 Task: Create a due date automation trigger when advanced on, on the tuesday of the week before a card is due add dates due in in more than 1 days at 11:00 AM.
Action: Mouse moved to (909, 318)
Screenshot: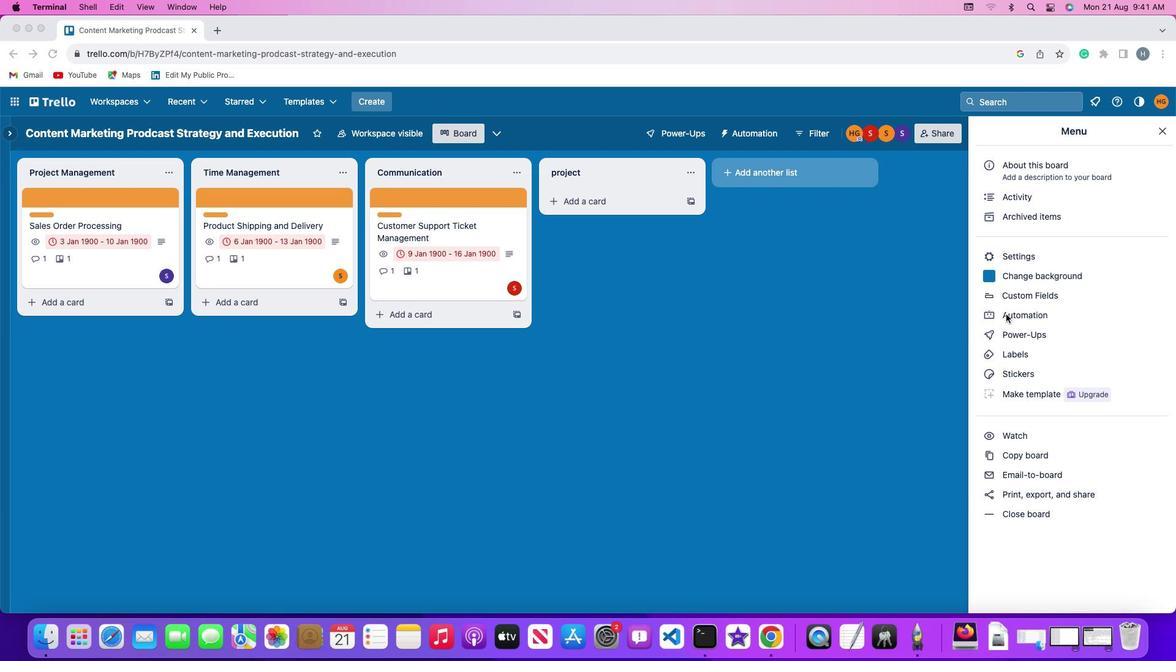 
Action: Mouse pressed left at (909, 318)
Screenshot: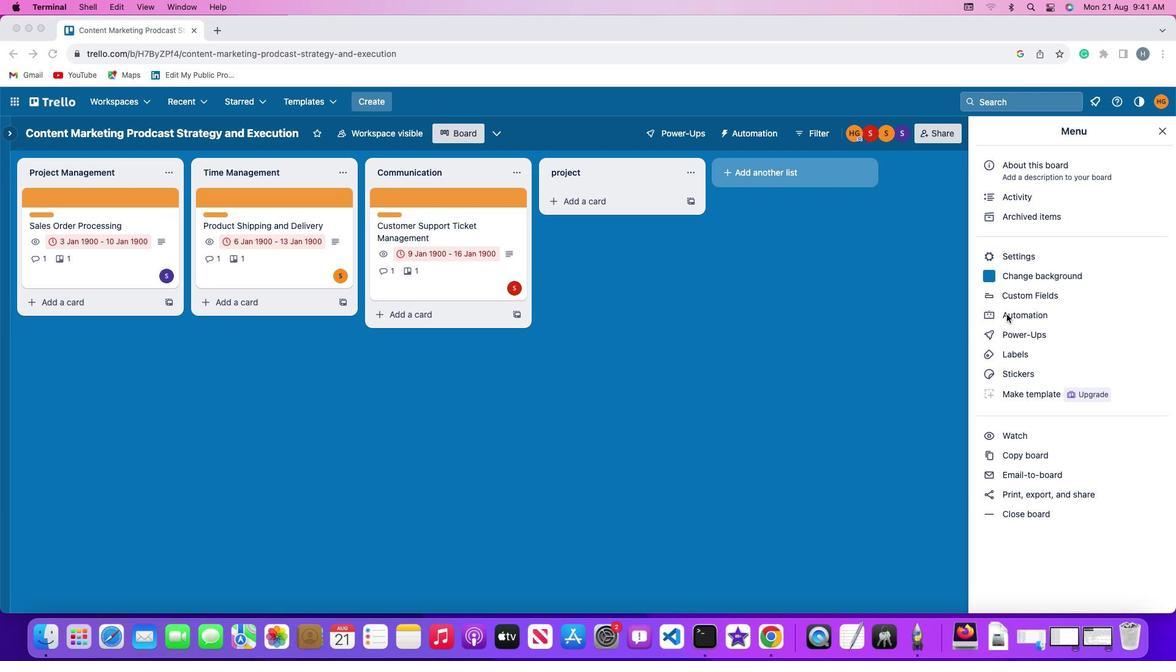 
Action: Mouse pressed left at (909, 318)
Screenshot: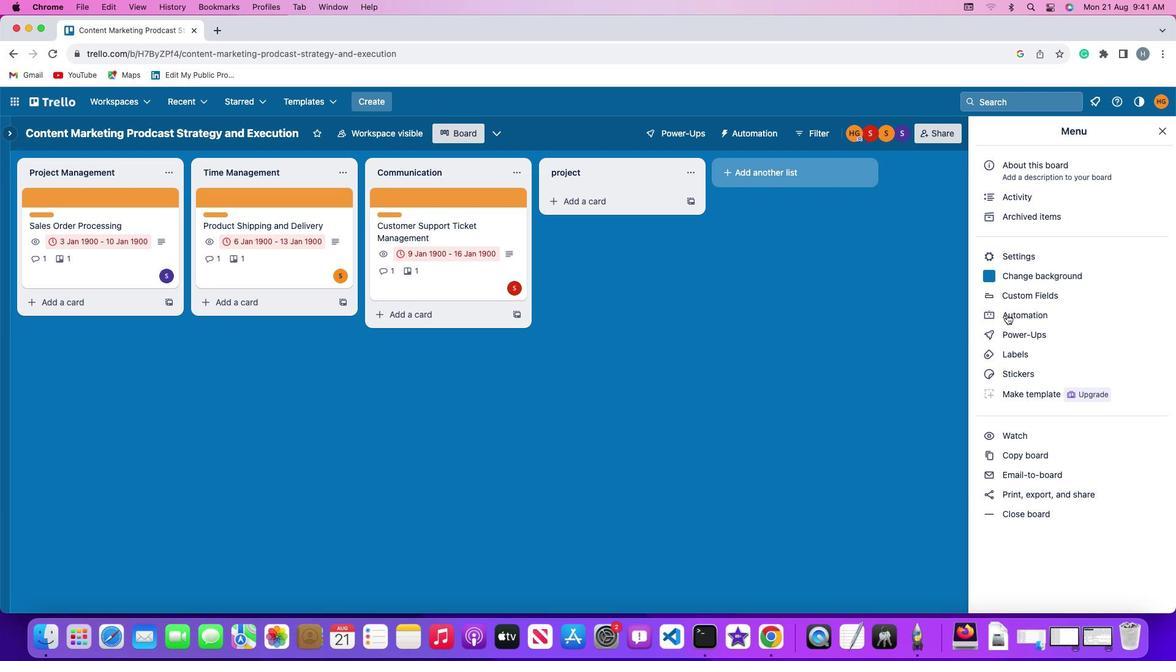 
Action: Mouse moved to (174, 294)
Screenshot: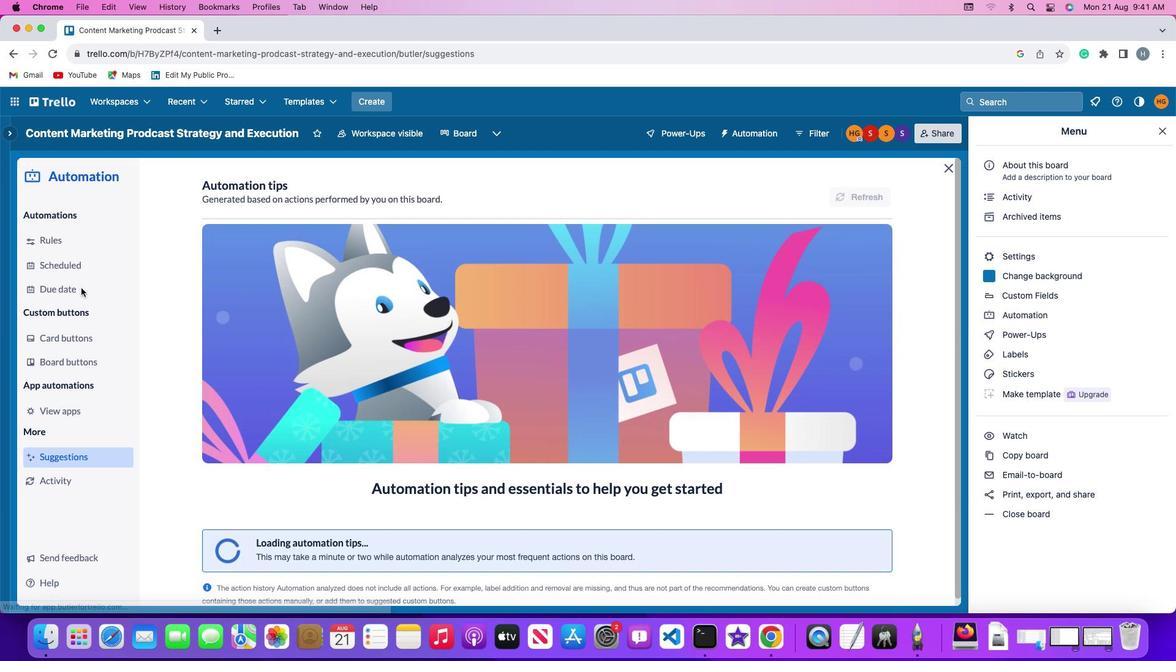 
Action: Mouse pressed left at (174, 294)
Screenshot: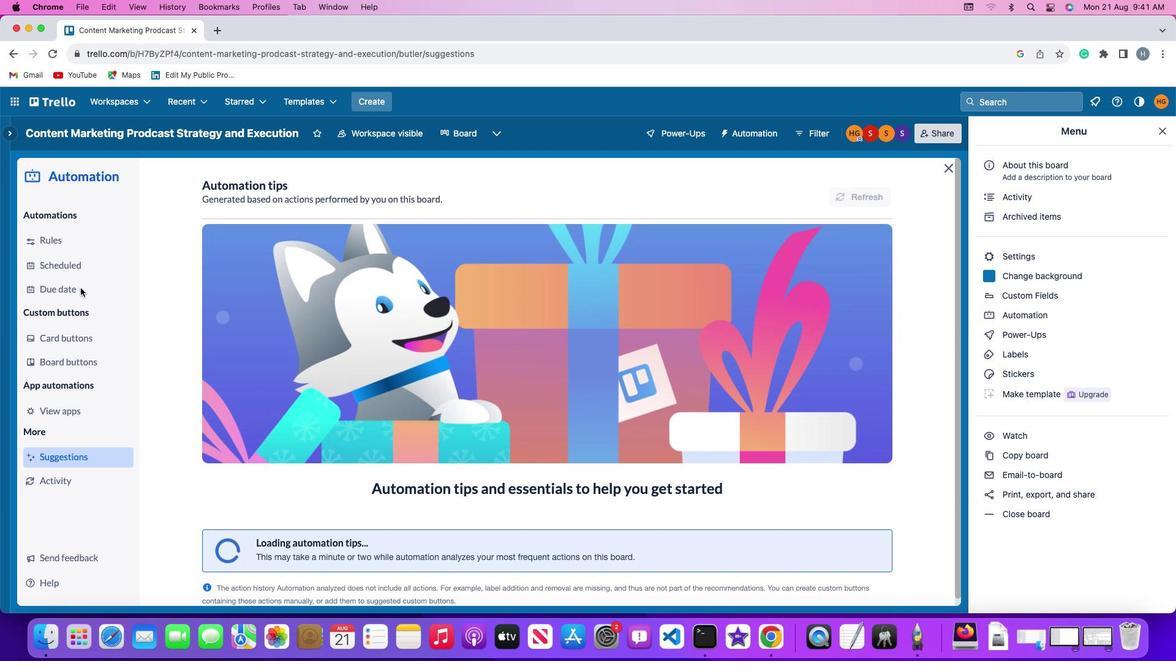 
Action: Mouse moved to (764, 204)
Screenshot: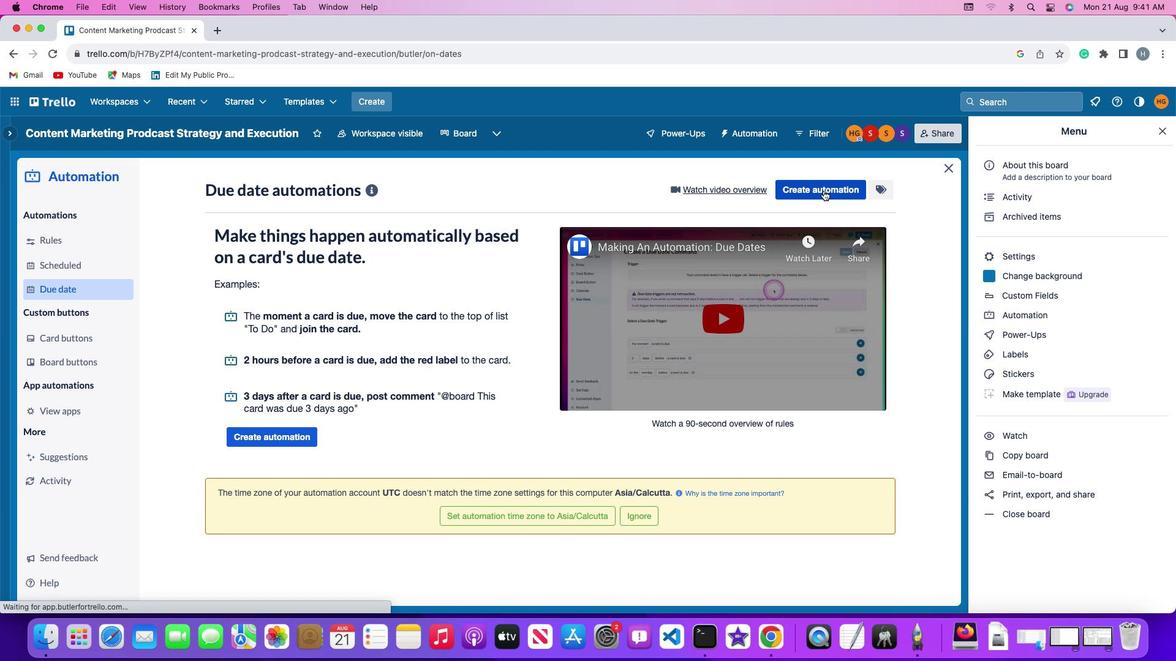 
Action: Mouse pressed left at (764, 204)
Screenshot: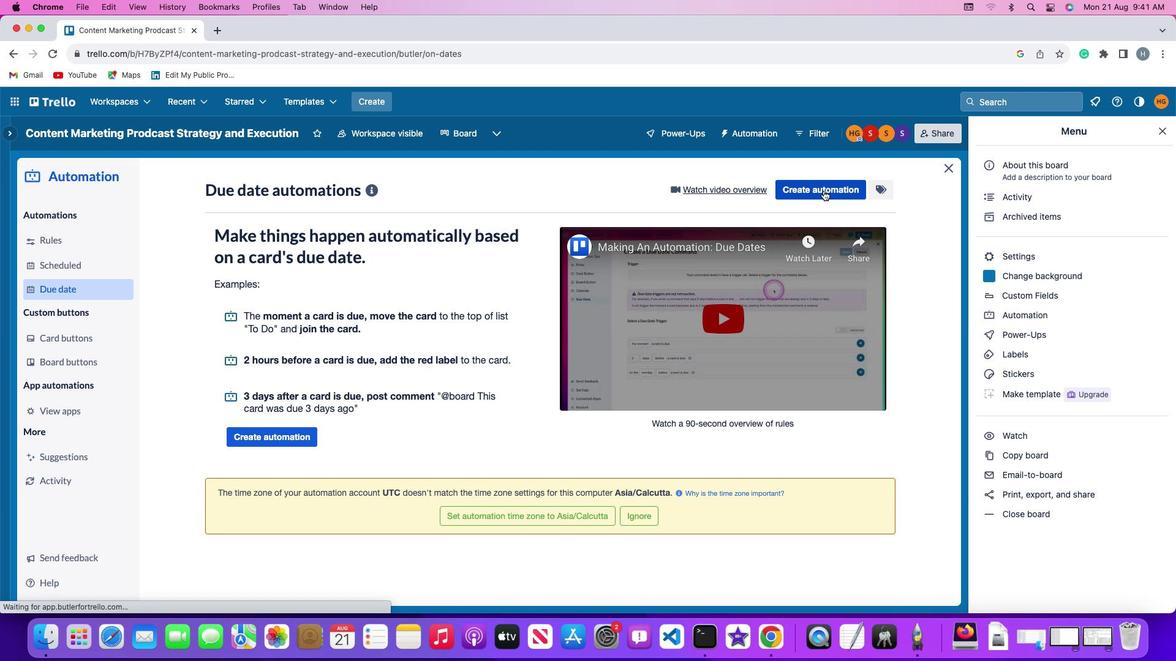
Action: Mouse moved to (279, 316)
Screenshot: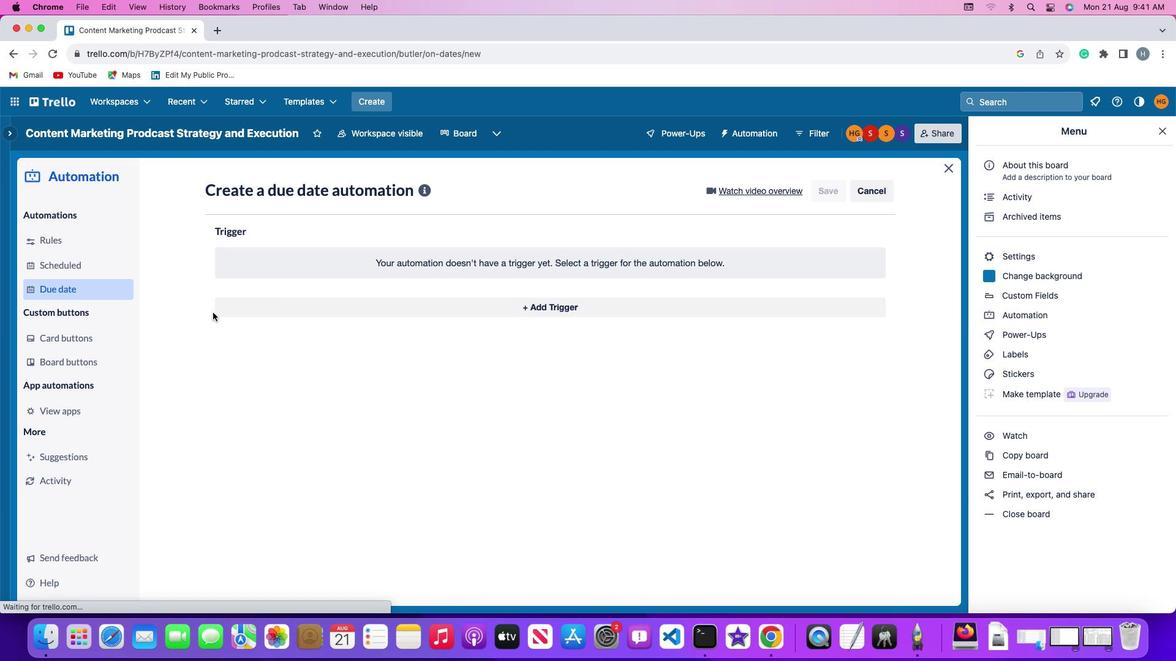 
Action: Mouse pressed left at (279, 316)
Screenshot: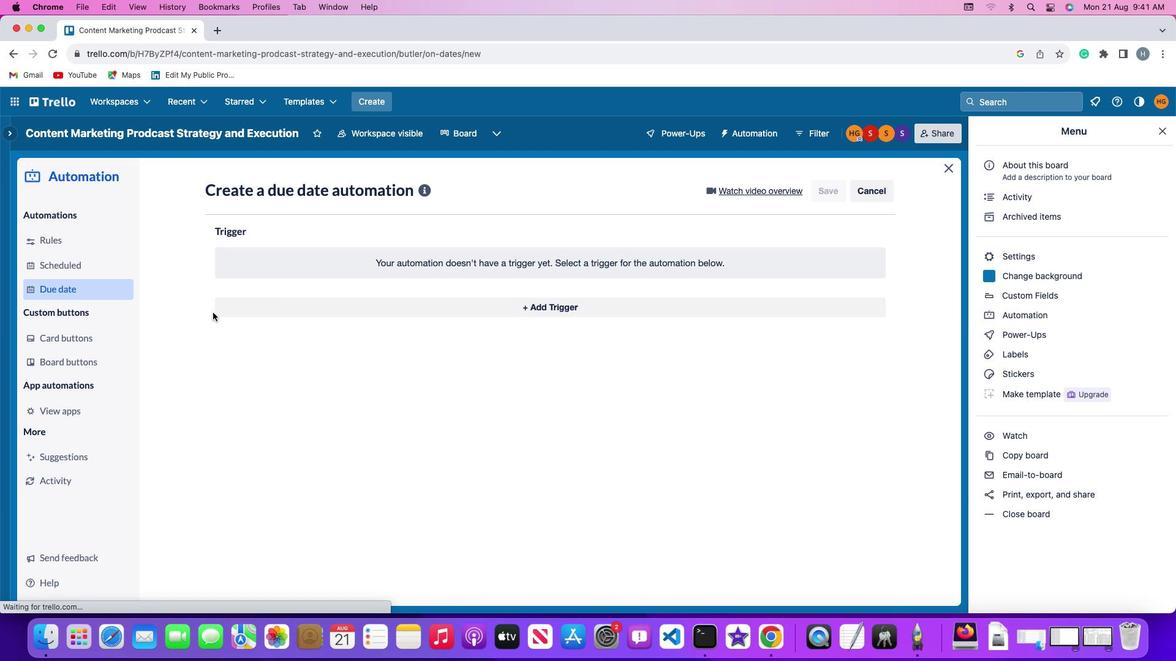 
Action: Mouse moved to (332, 308)
Screenshot: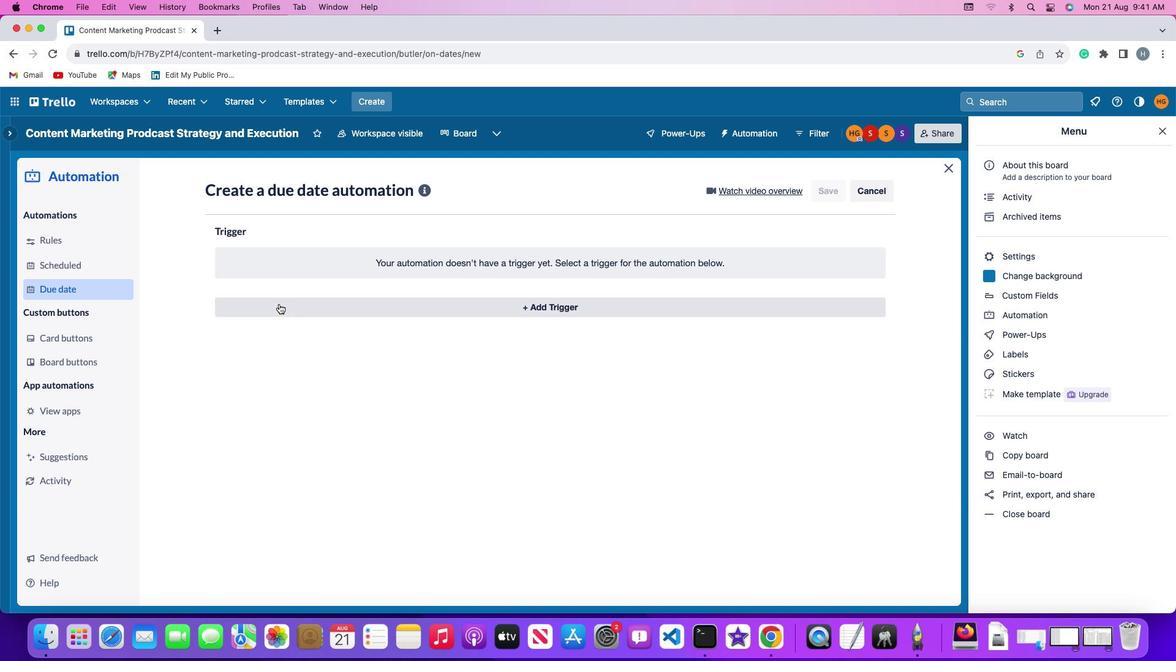 
Action: Mouse pressed left at (332, 308)
Screenshot: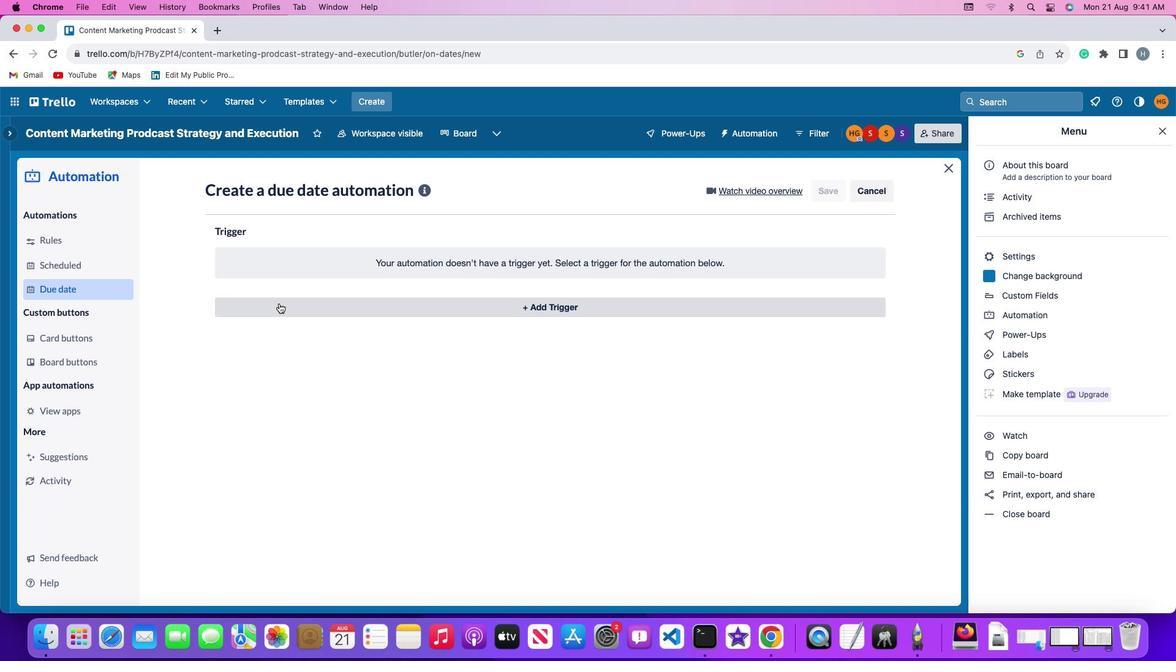 
Action: Mouse moved to (320, 516)
Screenshot: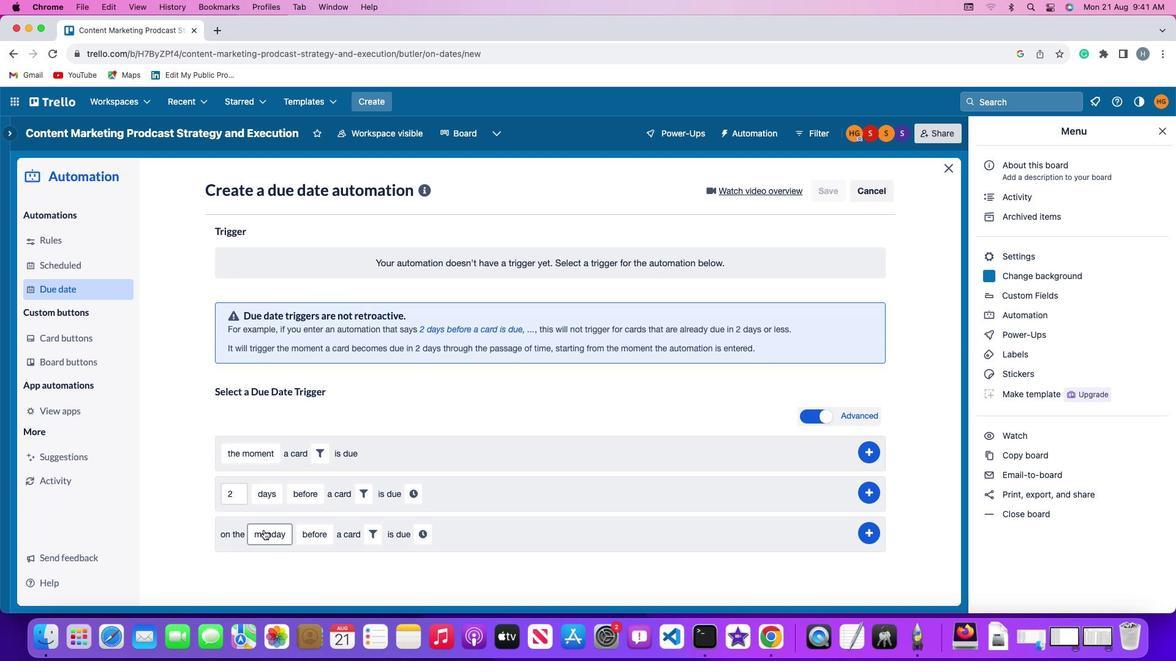 
Action: Mouse pressed left at (320, 516)
Screenshot: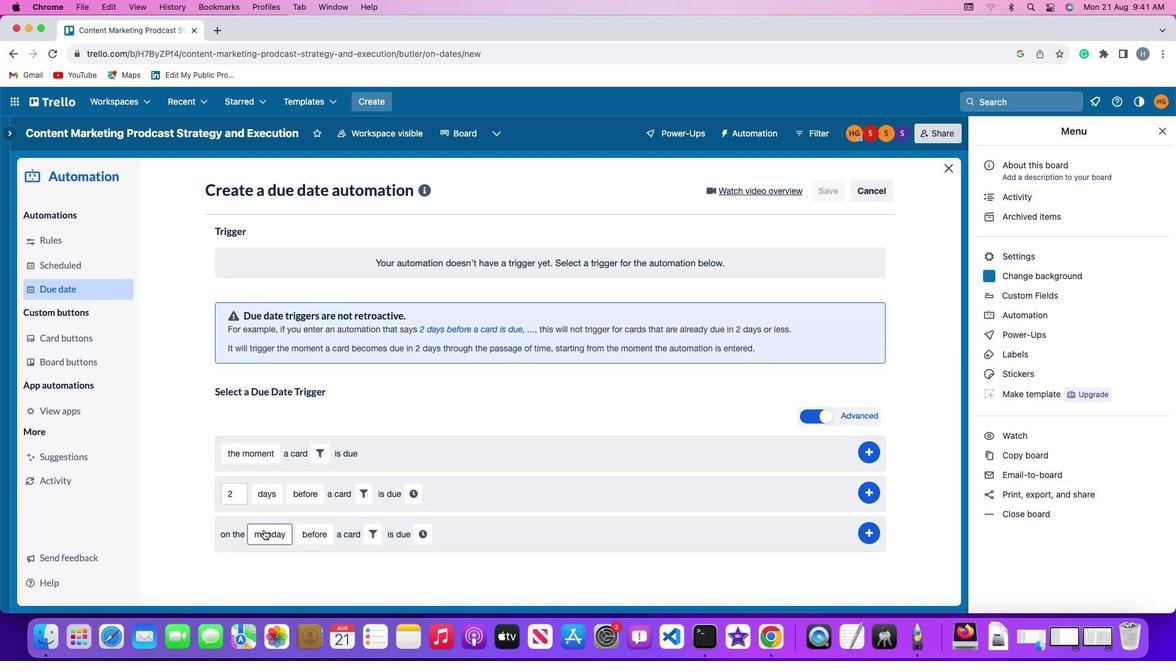 
Action: Mouse moved to (345, 381)
Screenshot: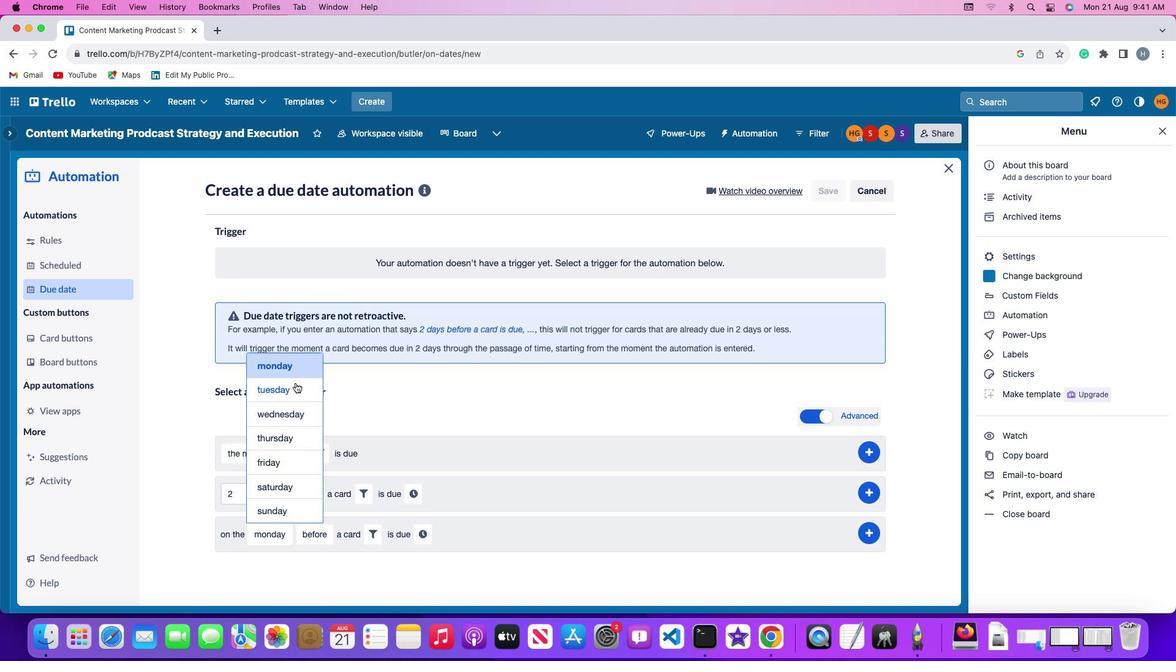 
Action: Mouse pressed left at (345, 381)
Screenshot: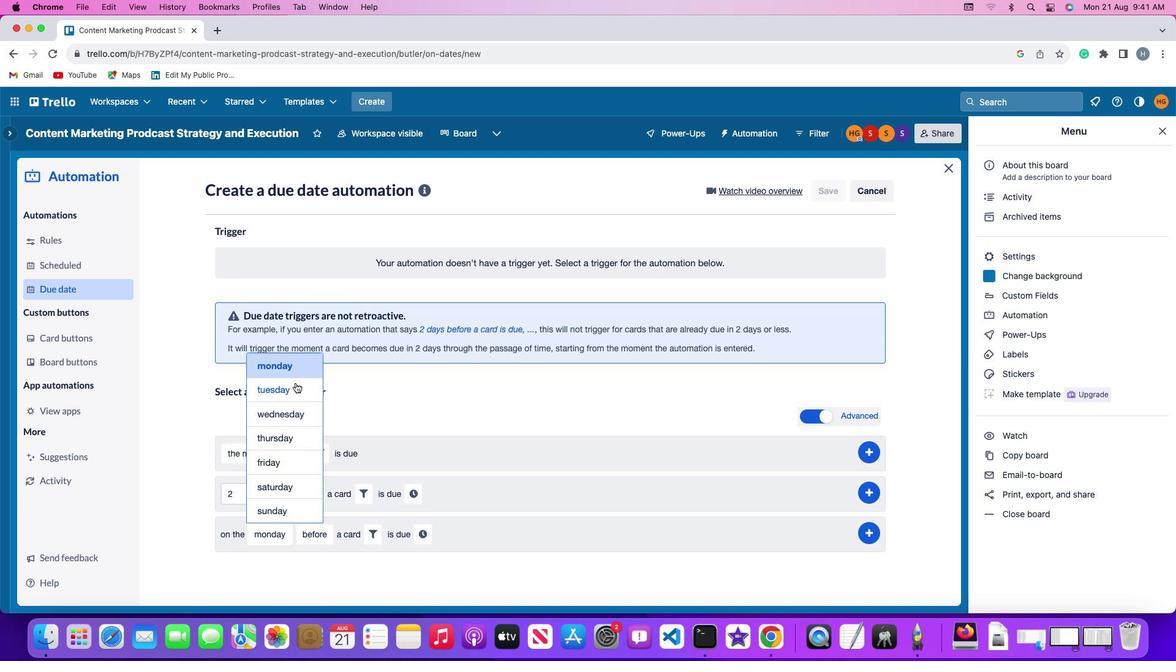 
Action: Mouse moved to (365, 521)
Screenshot: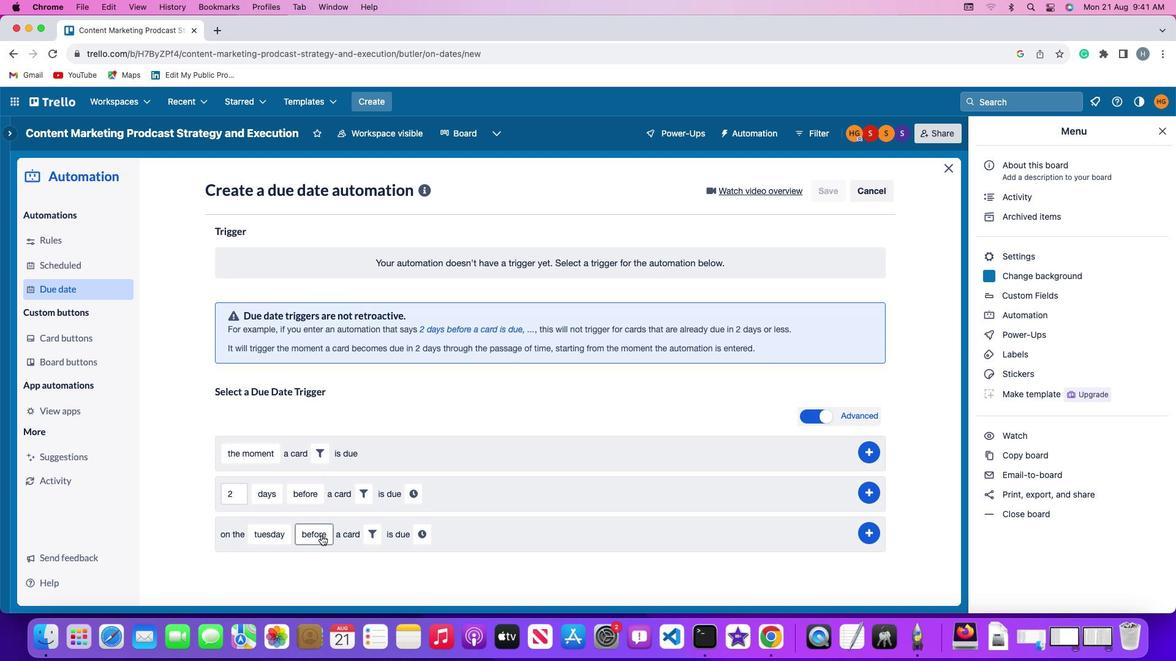
Action: Mouse pressed left at (365, 521)
Screenshot: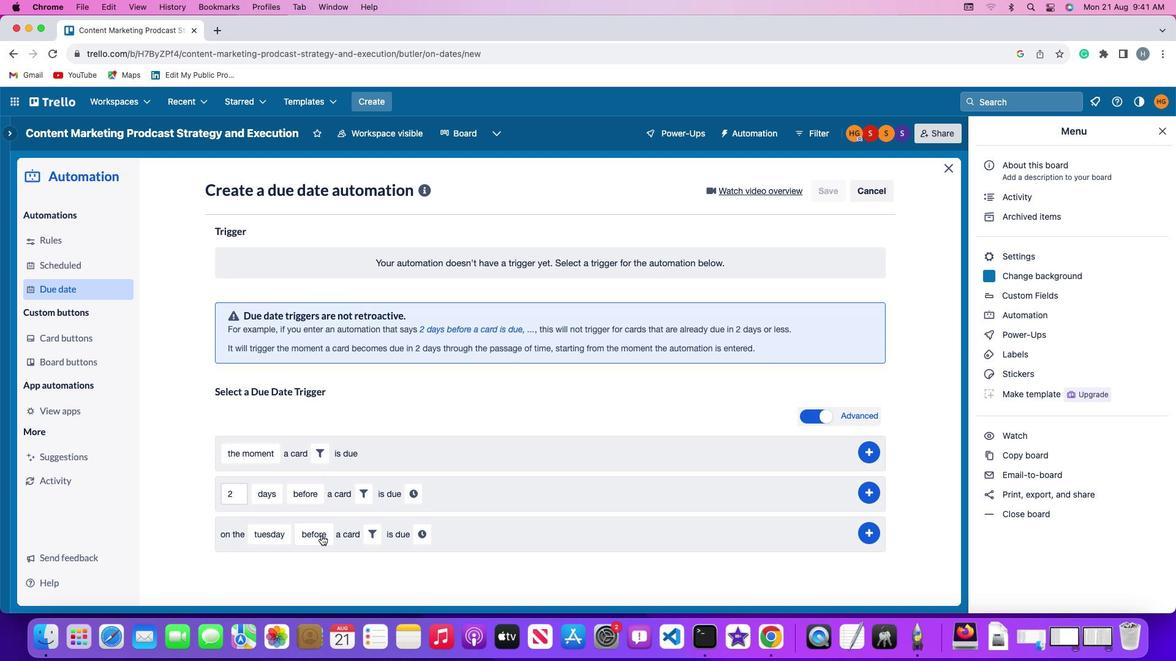 
Action: Mouse moved to (369, 498)
Screenshot: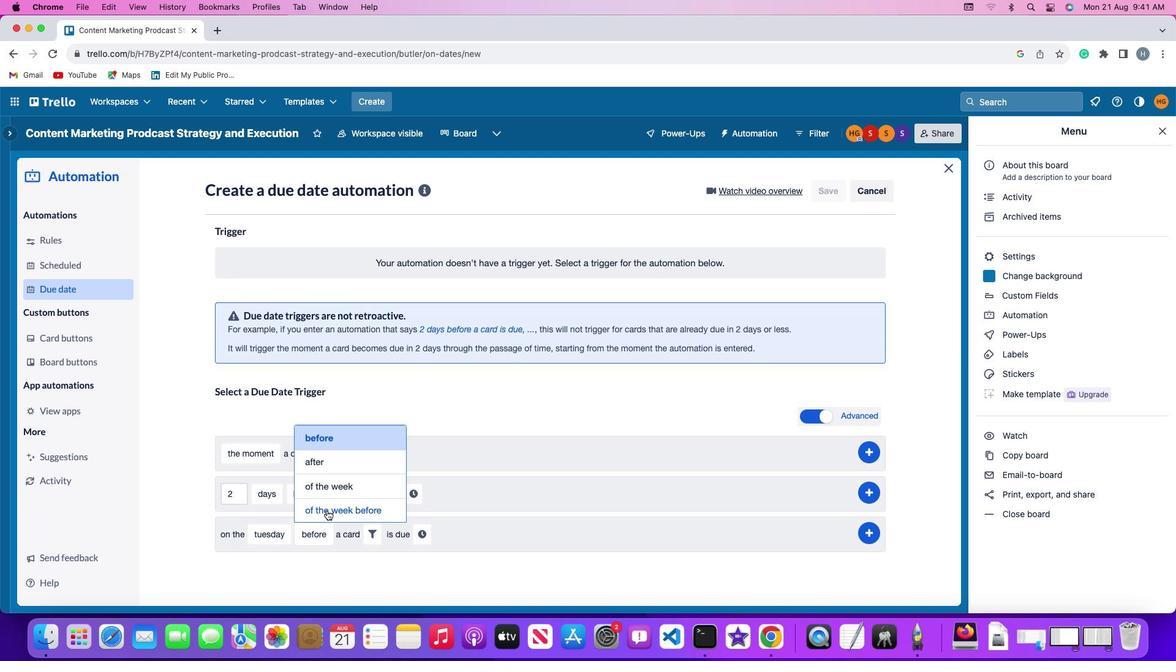 
Action: Mouse pressed left at (369, 498)
Screenshot: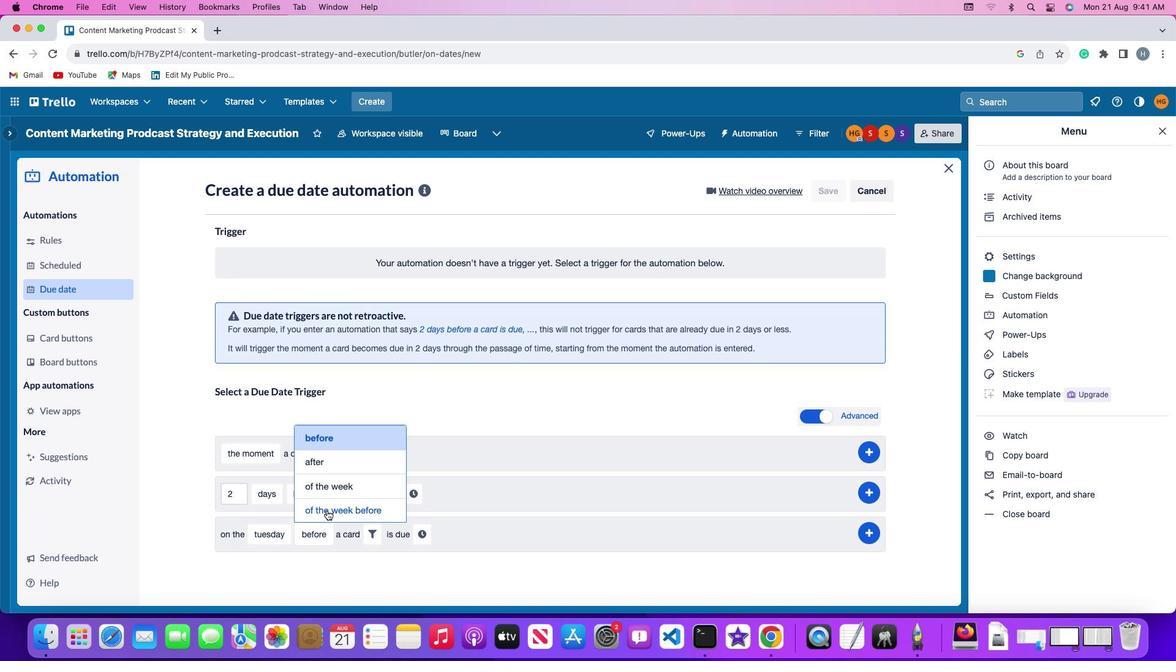 
Action: Mouse moved to (445, 524)
Screenshot: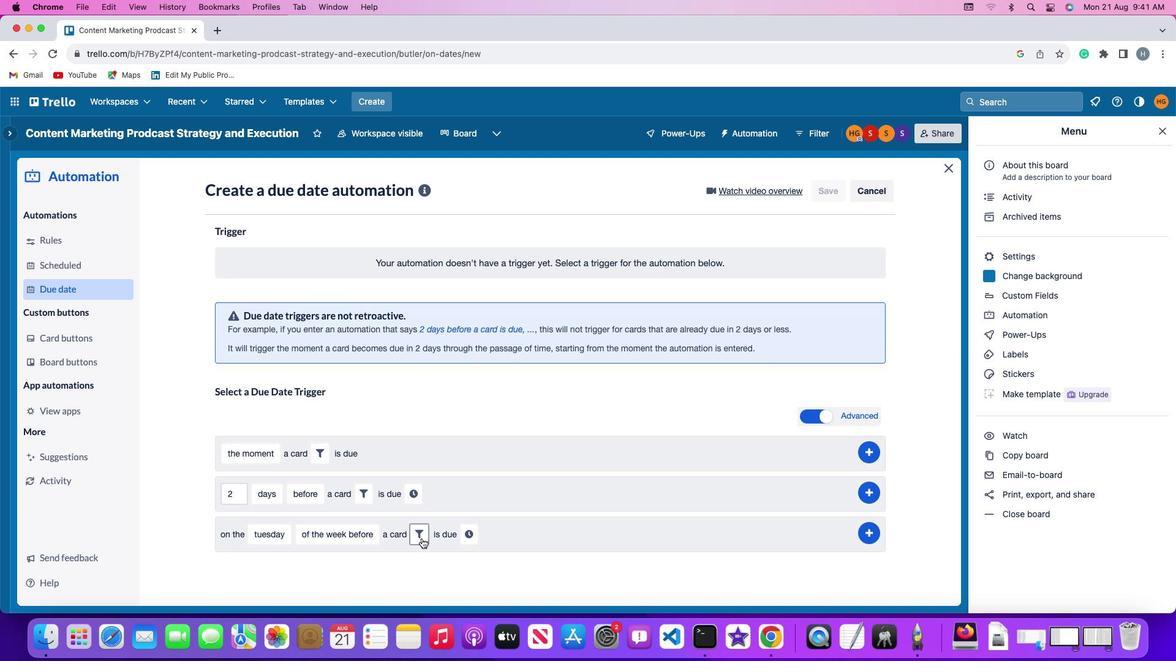 
Action: Mouse pressed left at (445, 524)
Screenshot: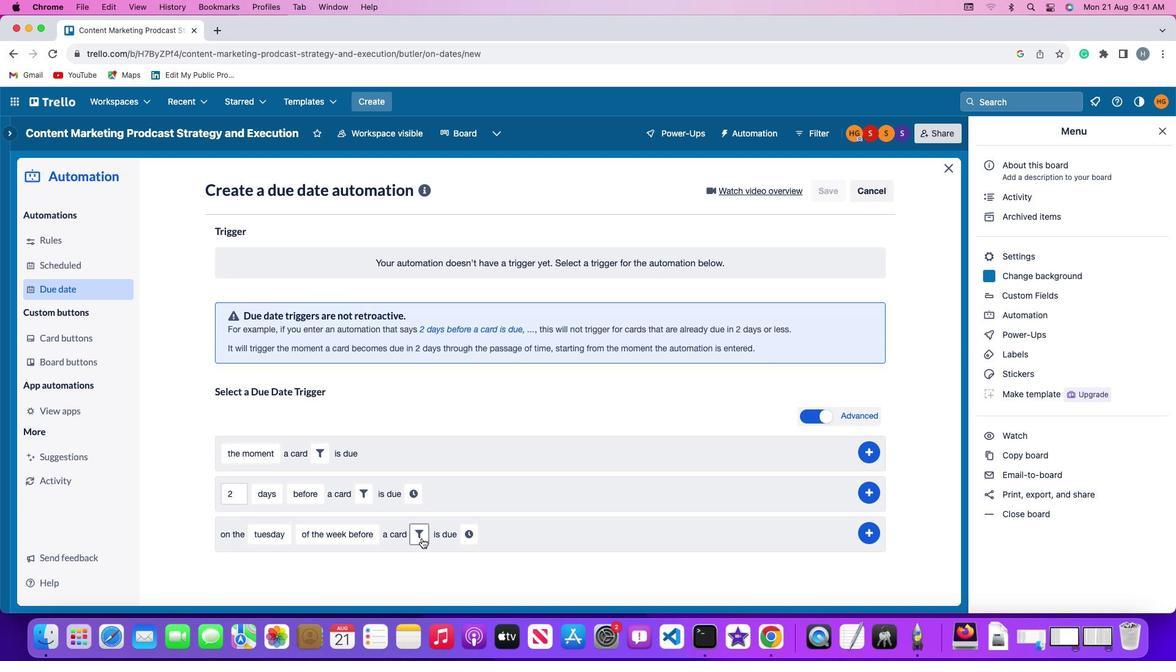 
Action: Mouse moved to (487, 551)
Screenshot: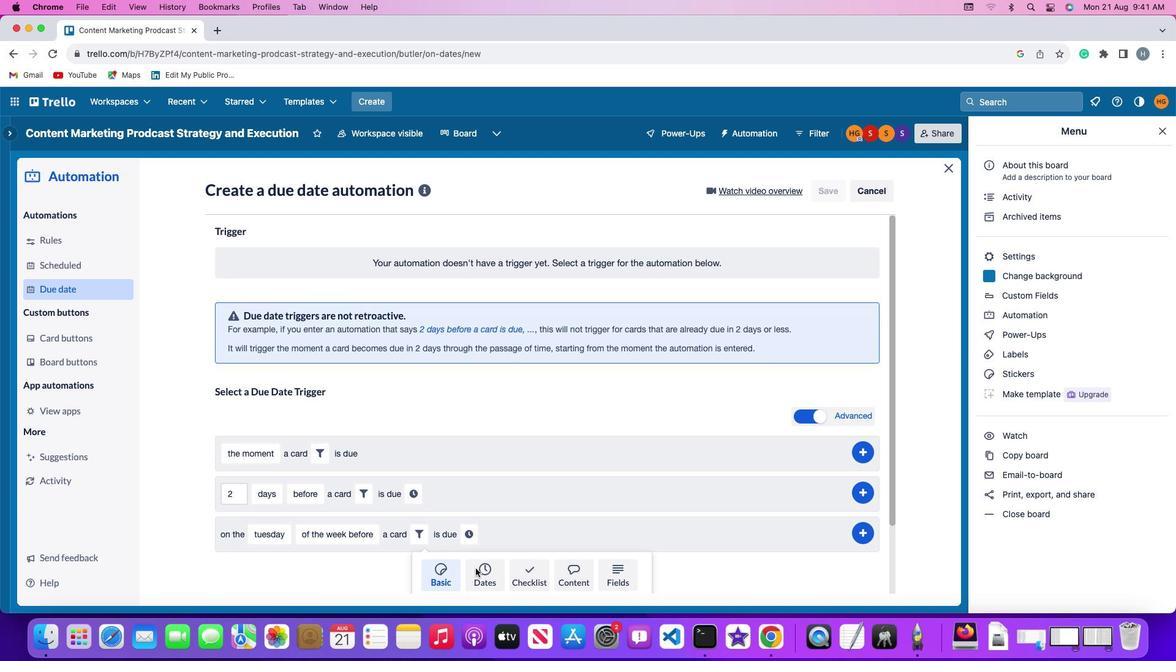 
Action: Mouse pressed left at (487, 551)
Screenshot: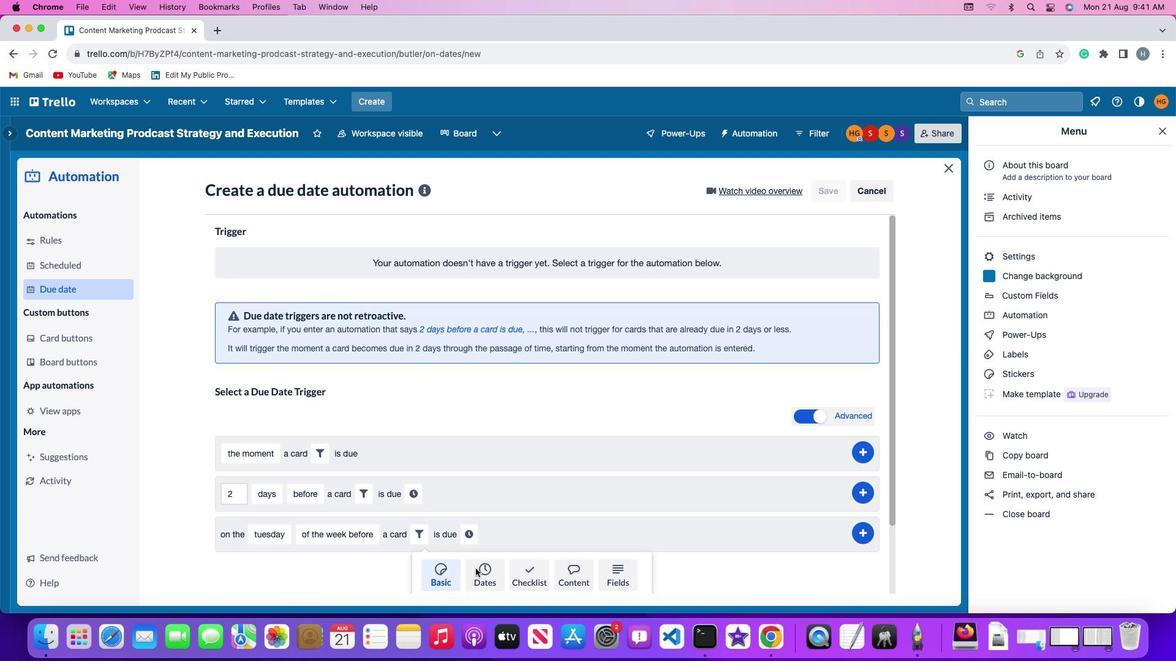 
Action: Mouse moved to (412, 554)
Screenshot: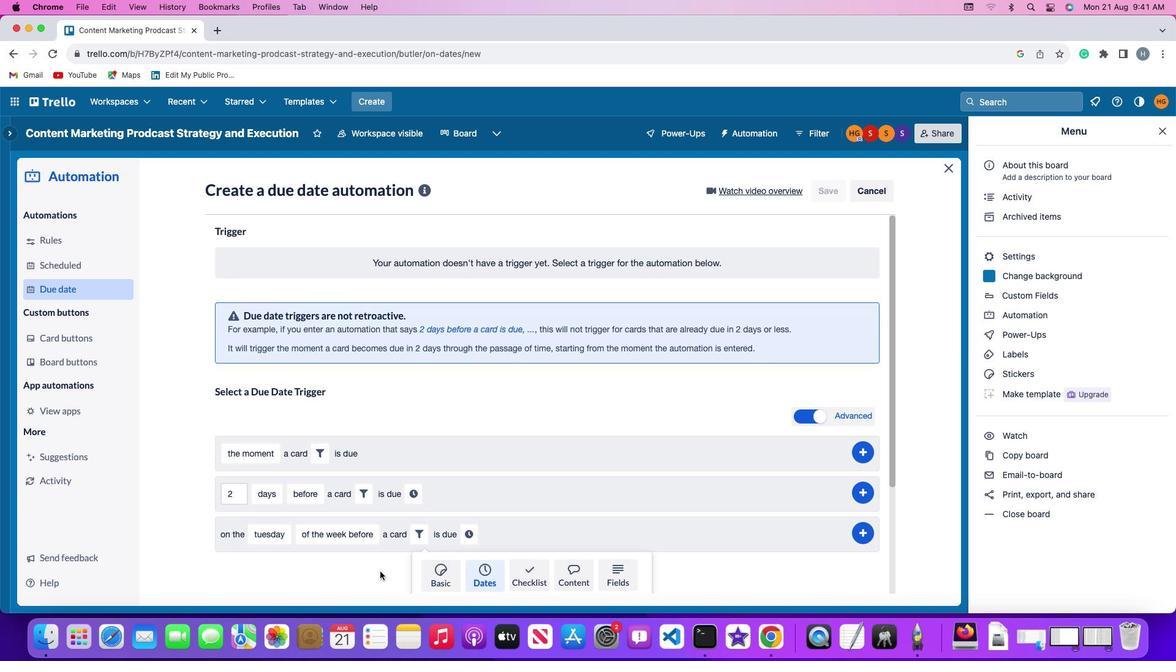 
Action: Mouse scrolled (412, 554) with delta (110, 29)
Screenshot: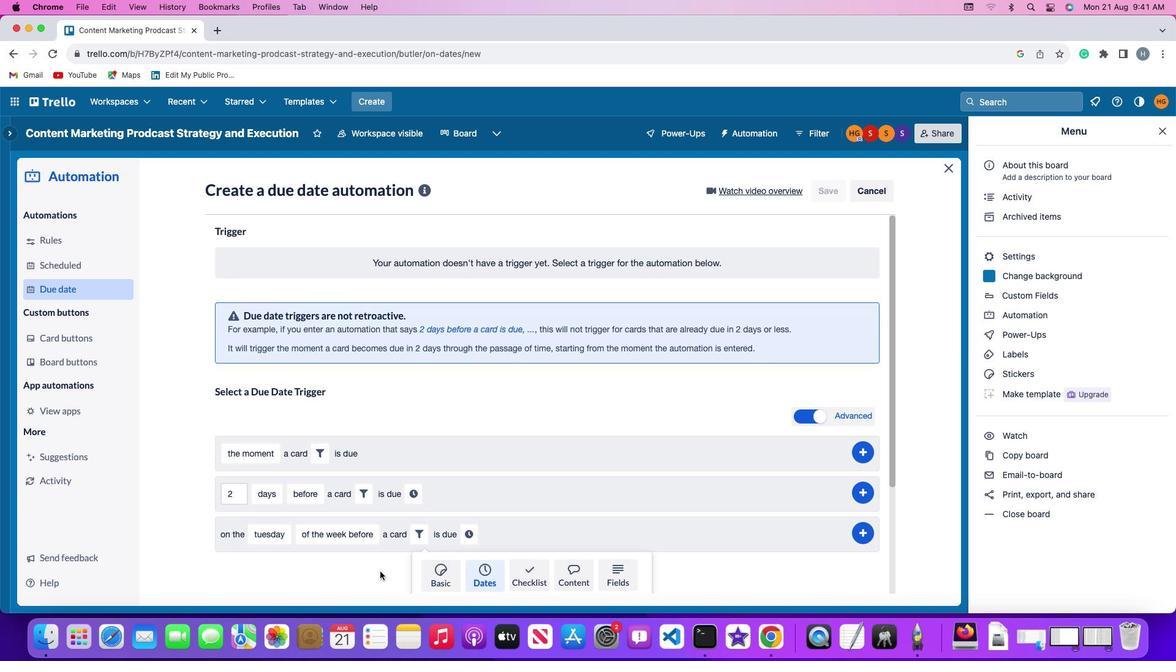 
Action: Mouse scrolled (412, 554) with delta (110, 29)
Screenshot: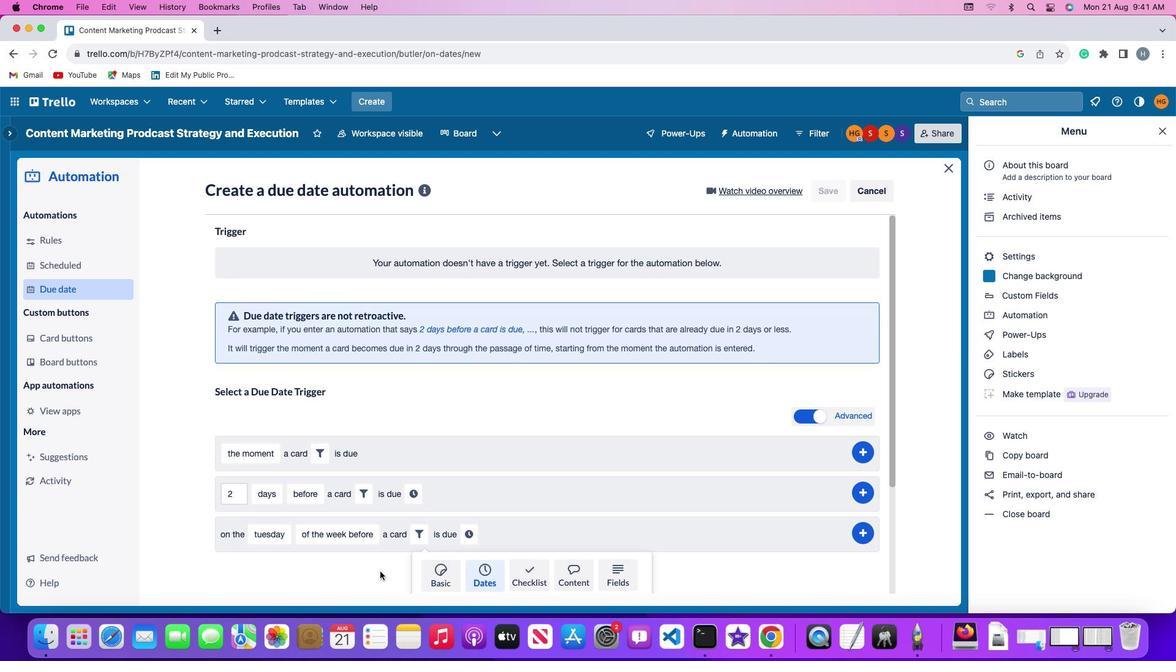 
Action: Mouse scrolled (412, 554) with delta (110, 28)
Screenshot: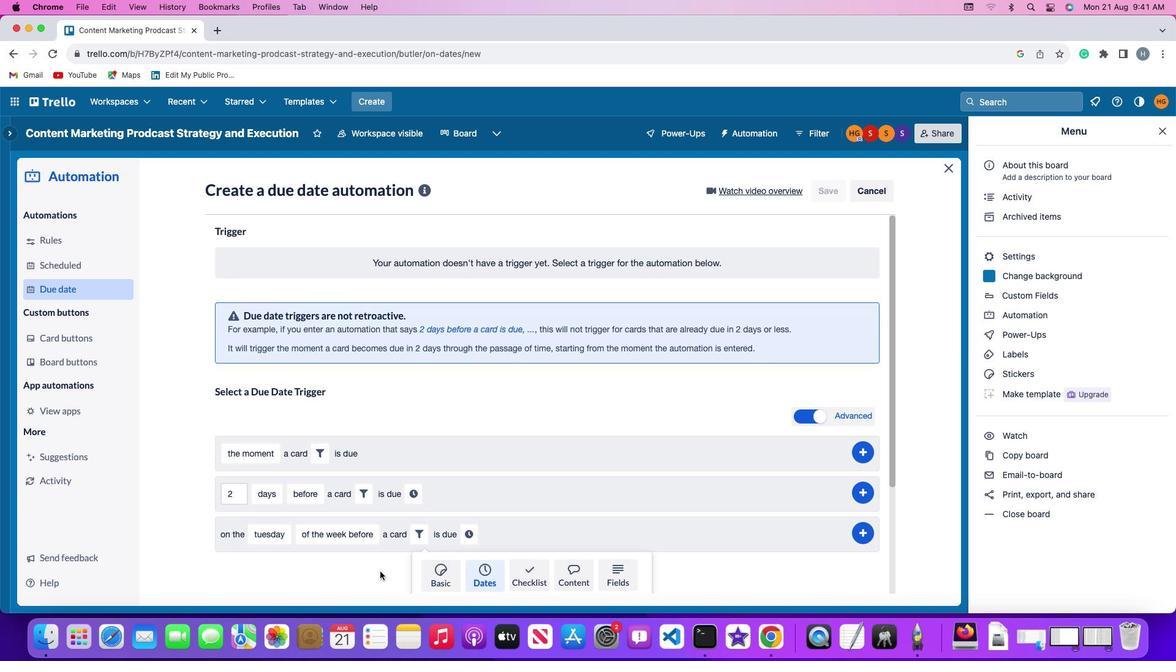 
Action: Mouse scrolled (412, 554) with delta (110, 27)
Screenshot: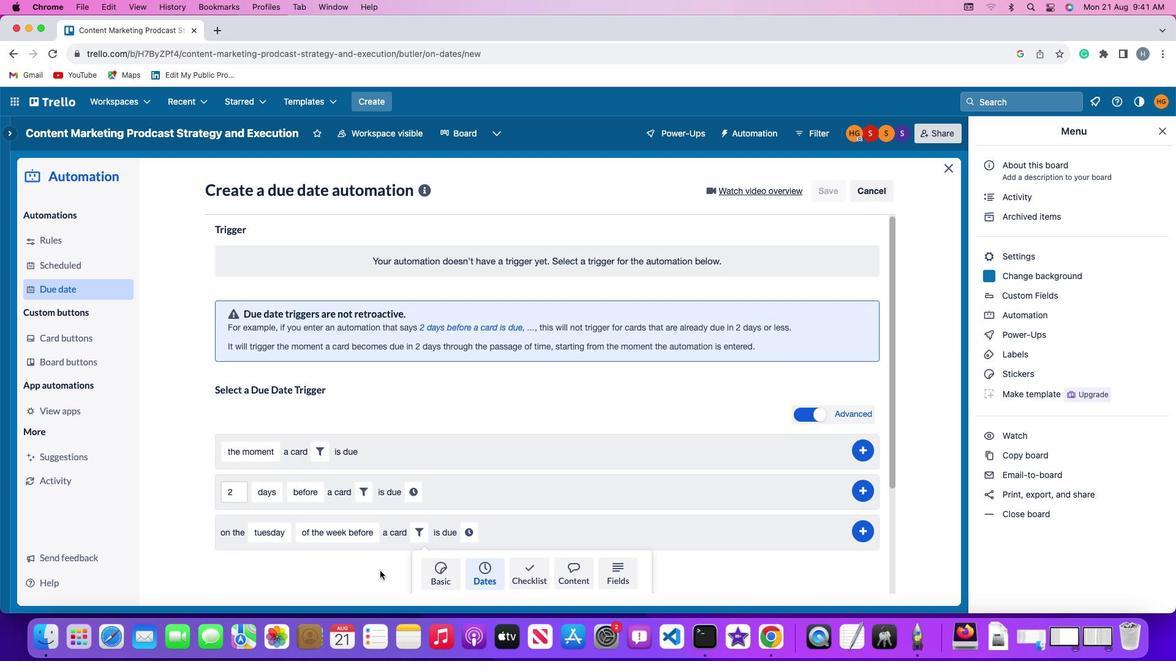 
Action: Mouse moved to (412, 554)
Screenshot: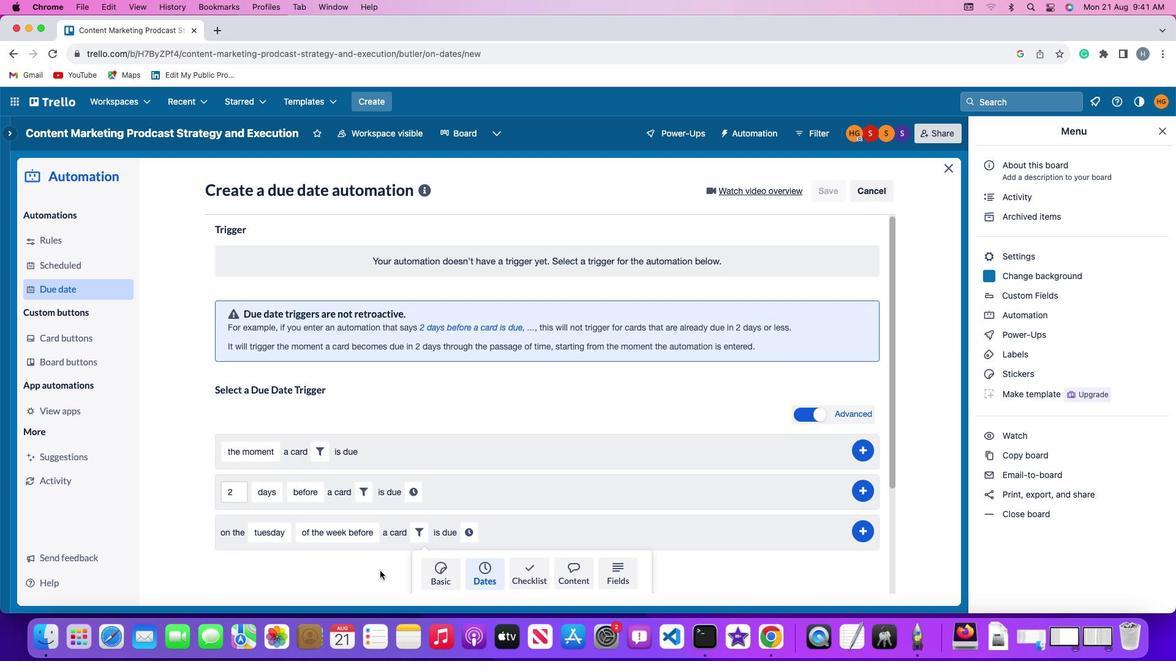 
Action: Mouse scrolled (412, 554) with delta (110, 26)
Screenshot: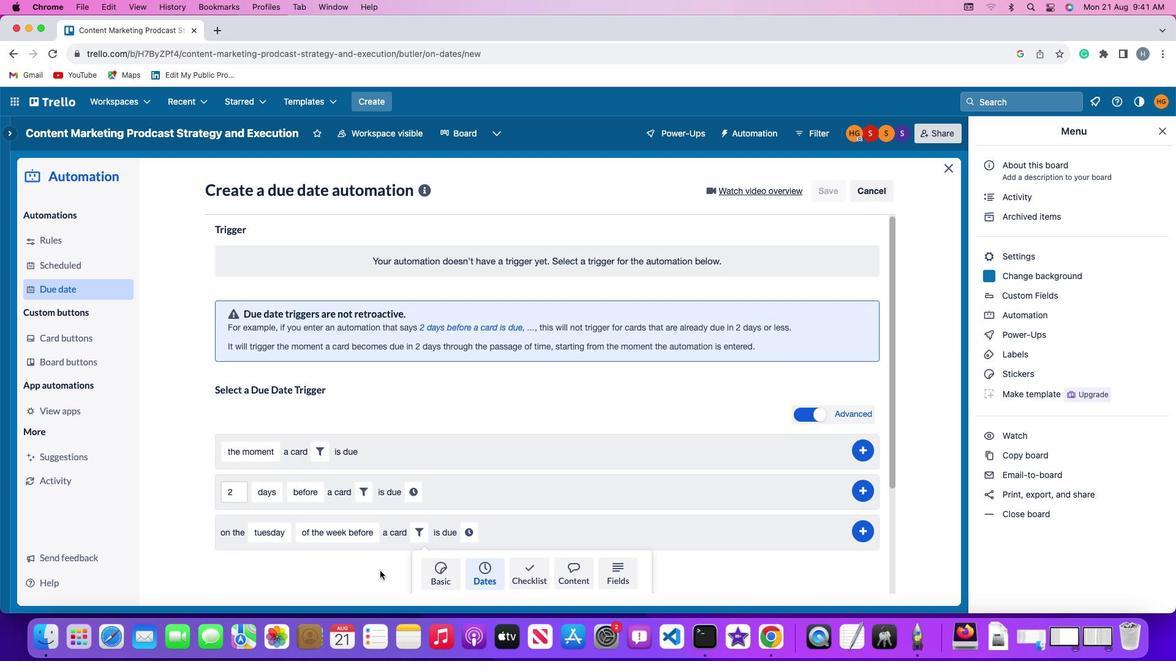 
Action: Mouse moved to (412, 549)
Screenshot: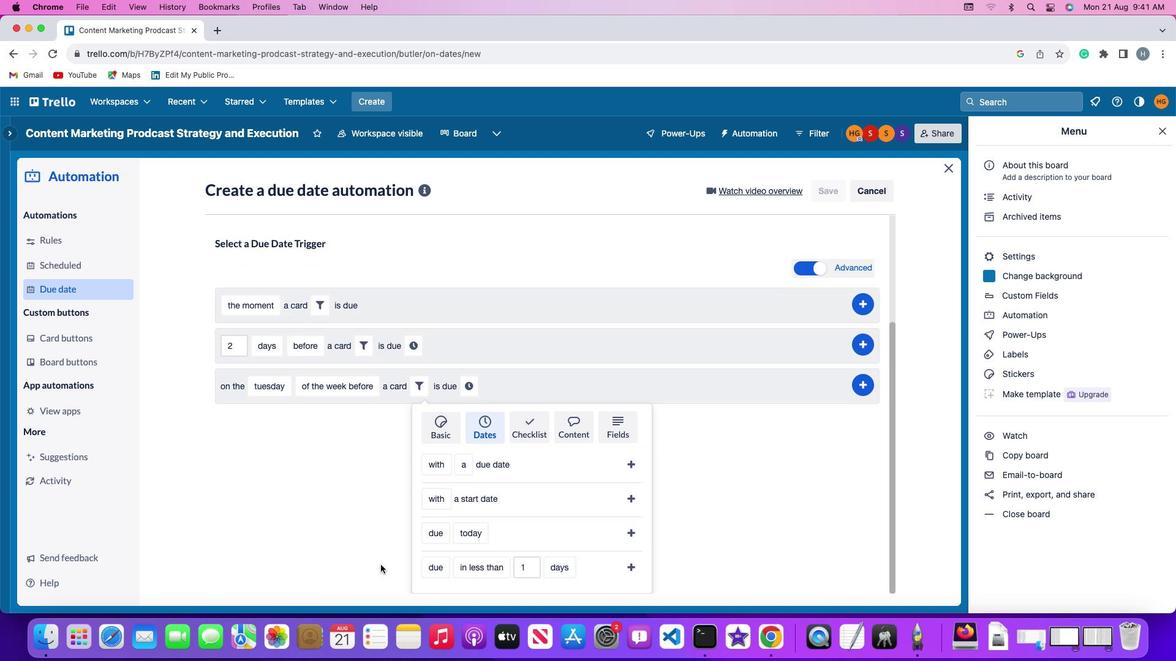 
Action: Mouse scrolled (412, 549) with delta (110, 29)
Screenshot: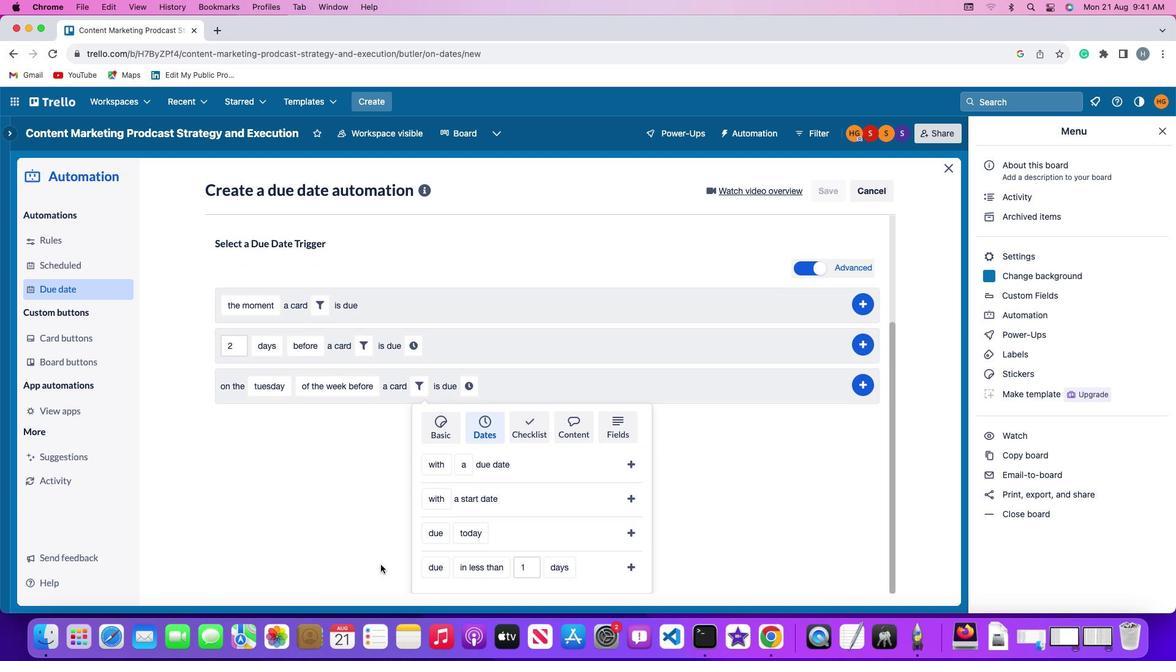 
Action: Mouse scrolled (412, 549) with delta (110, 29)
Screenshot: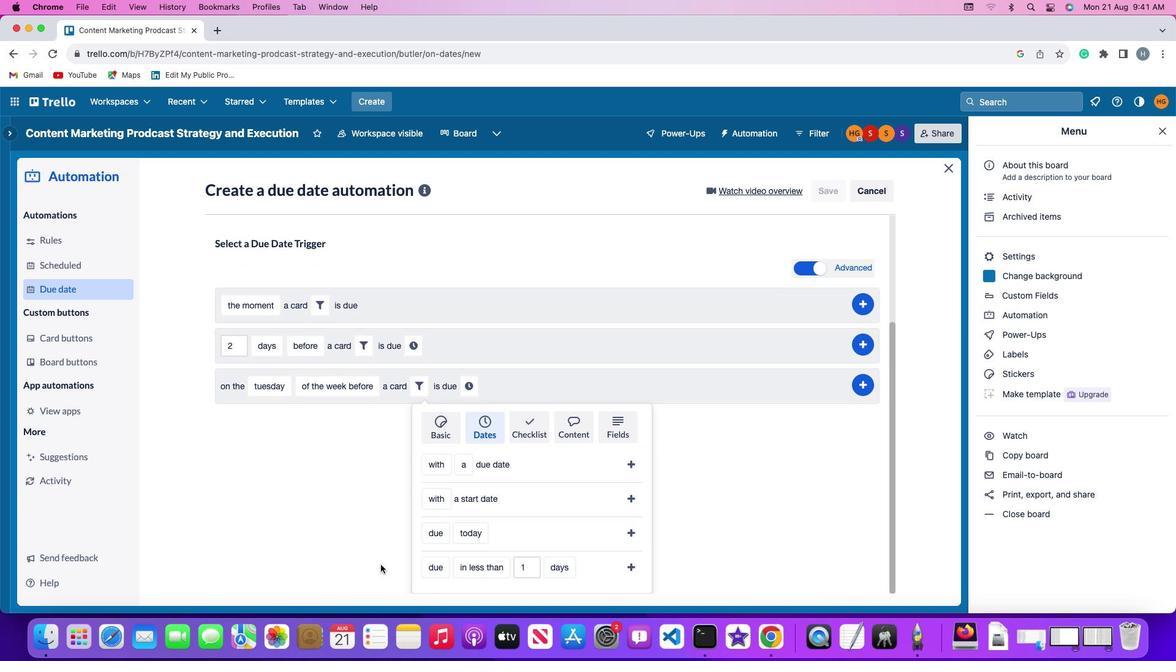 
Action: Mouse scrolled (412, 549) with delta (110, 28)
Screenshot: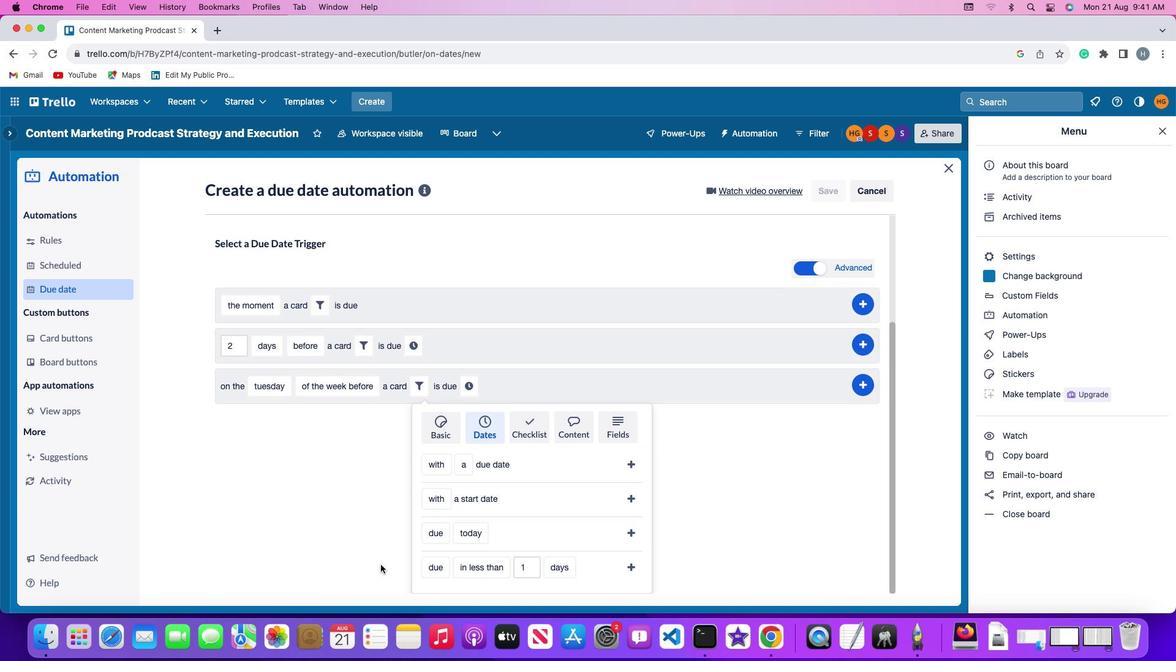 
Action: Mouse scrolled (412, 549) with delta (110, 28)
Screenshot: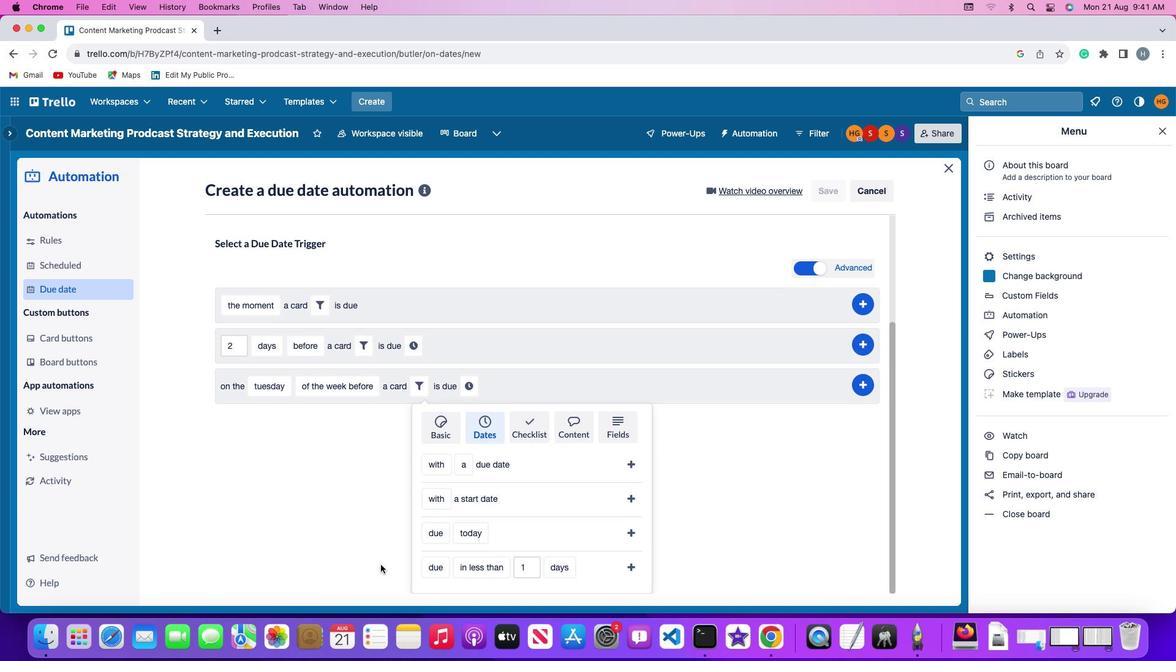 
Action: Mouse moved to (457, 545)
Screenshot: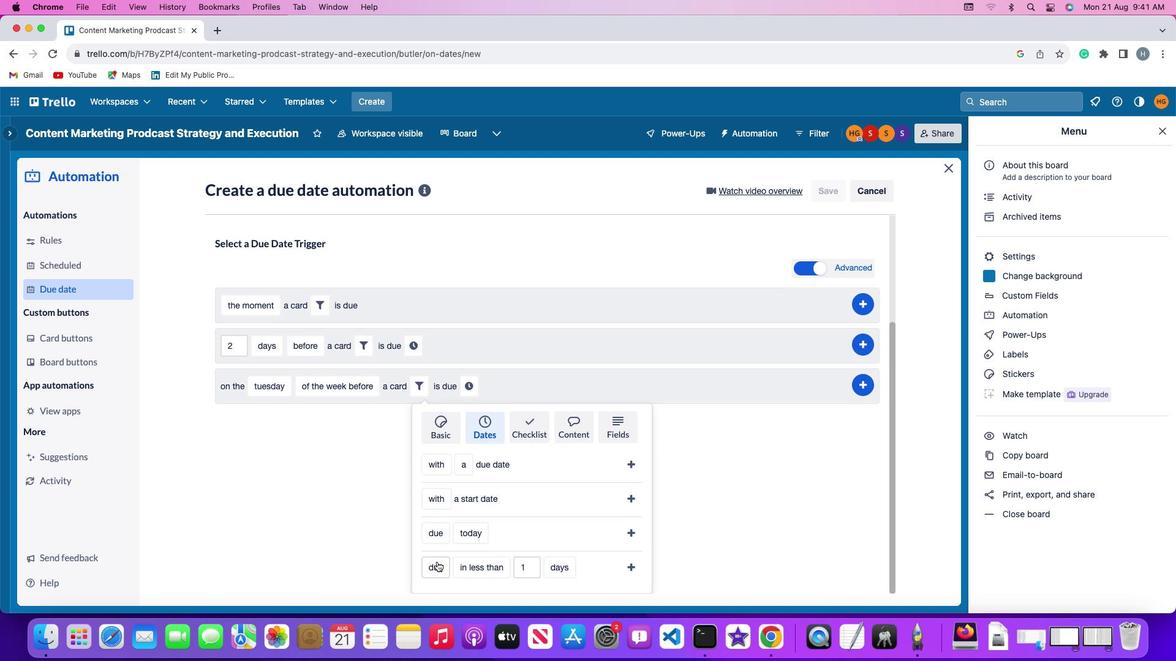
Action: Mouse pressed left at (457, 545)
Screenshot: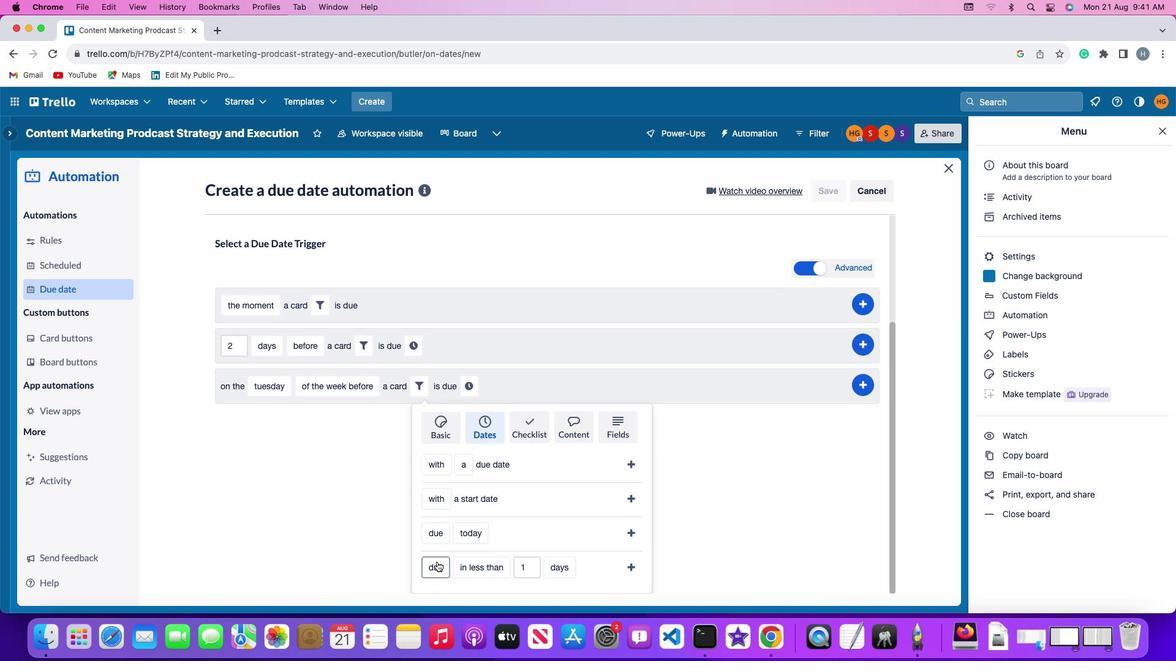 
Action: Mouse moved to (463, 505)
Screenshot: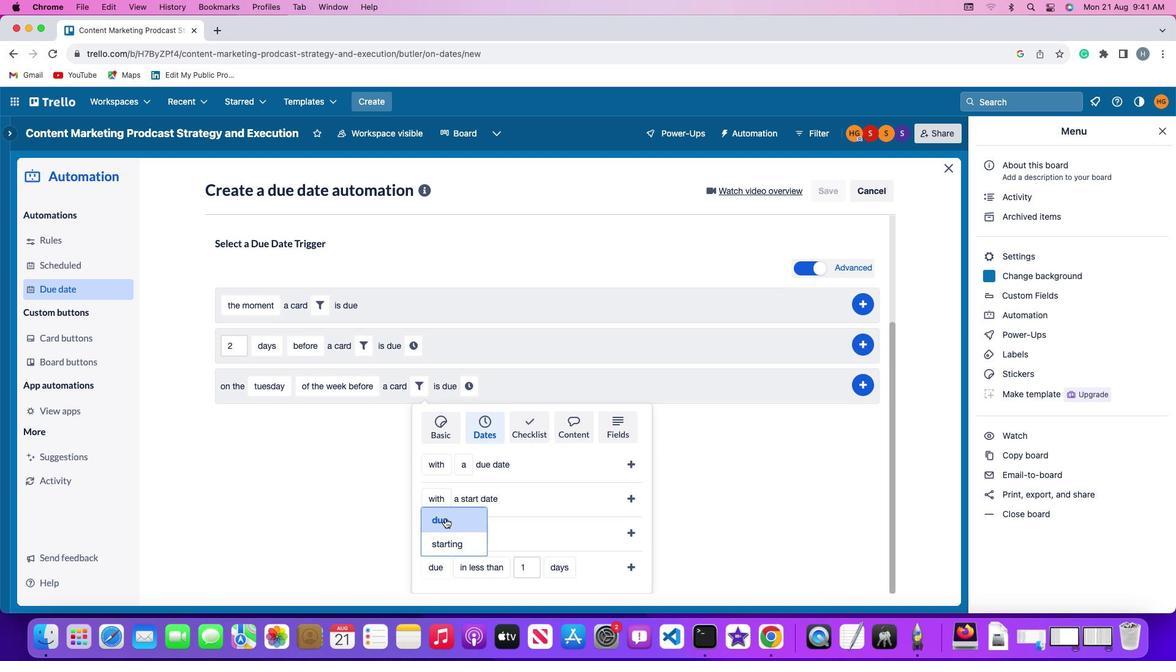 
Action: Mouse pressed left at (463, 505)
Screenshot: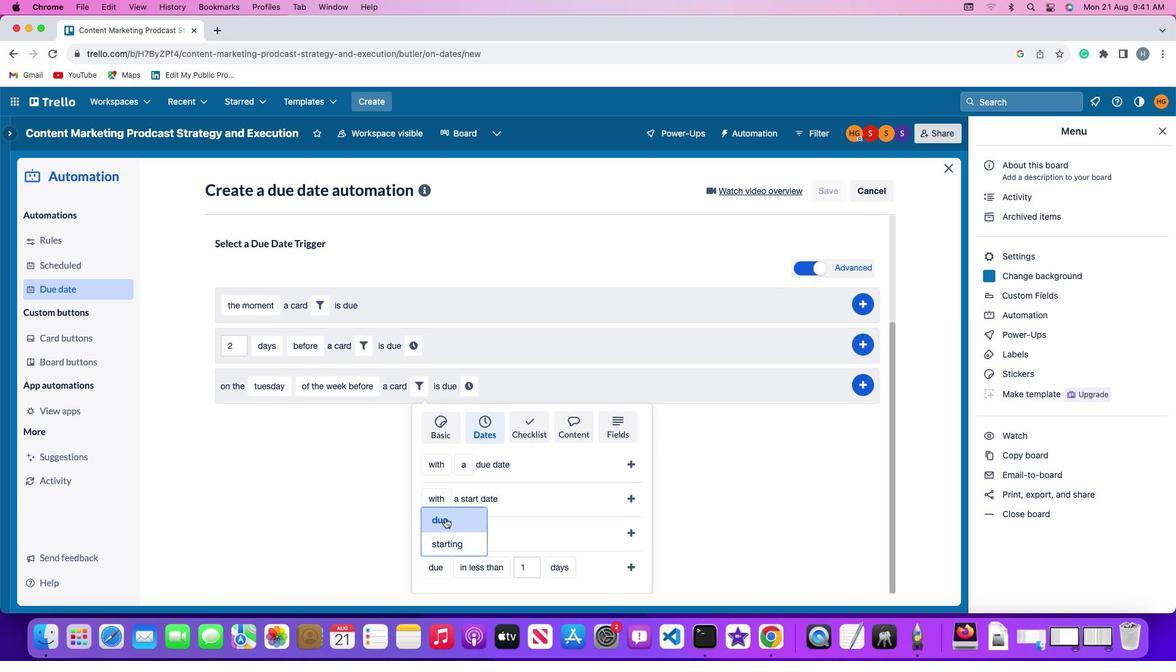 
Action: Mouse moved to (493, 551)
Screenshot: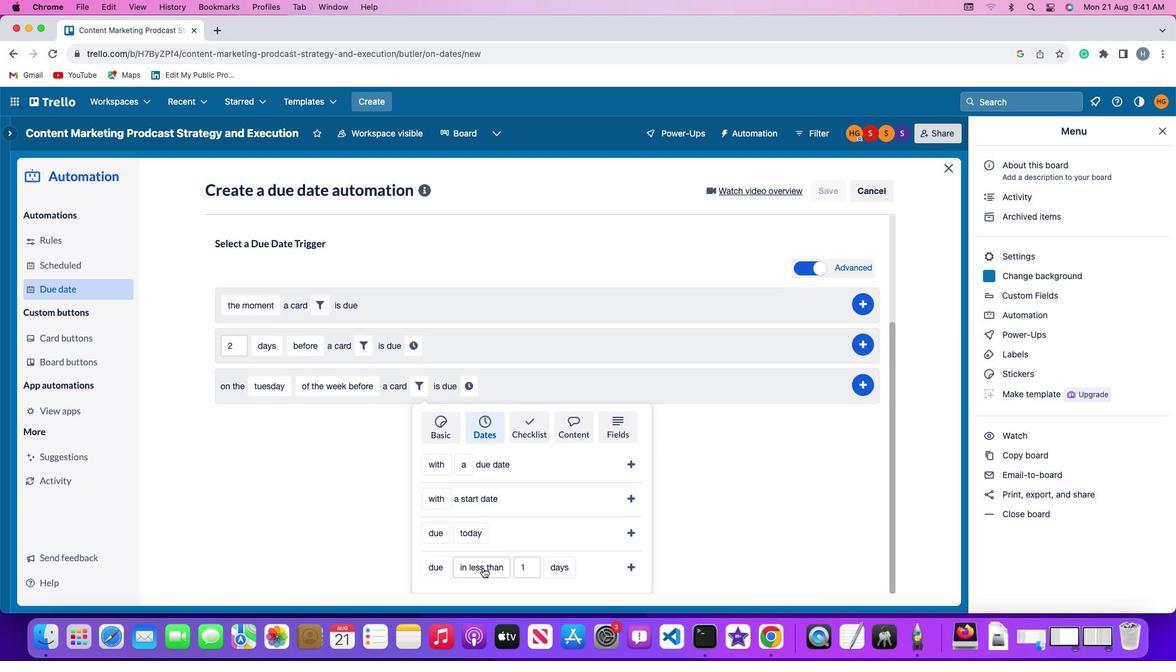 
Action: Mouse pressed left at (493, 551)
Screenshot: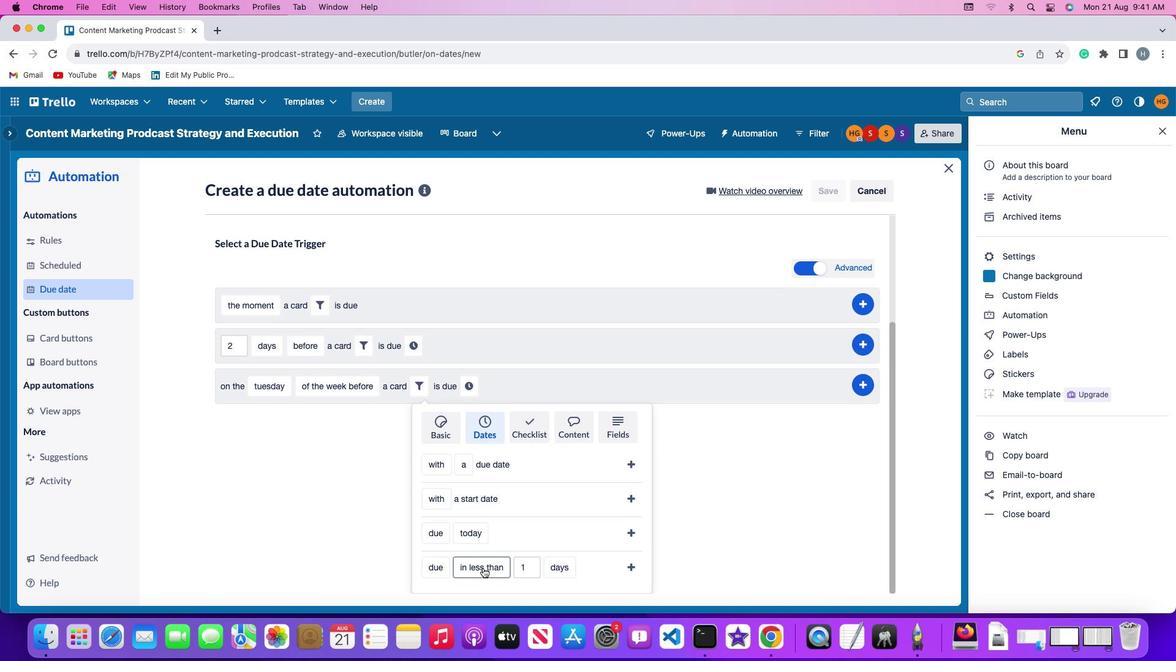 
Action: Mouse moved to (501, 477)
Screenshot: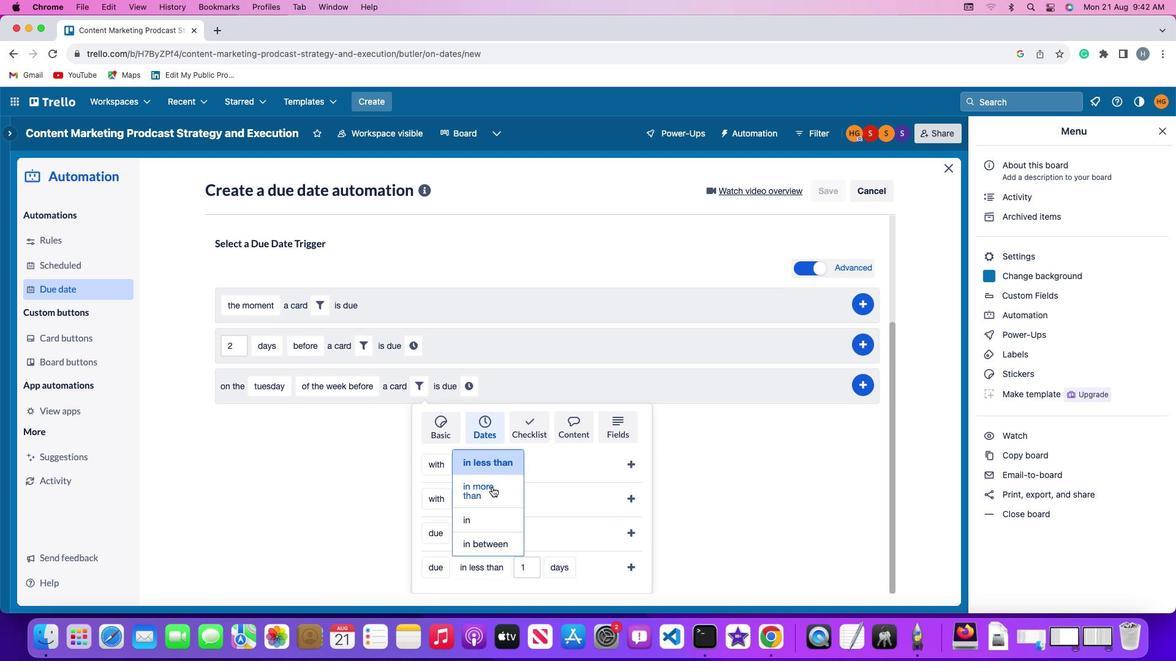 
Action: Mouse pressed left at (501, 477)
Screenshot: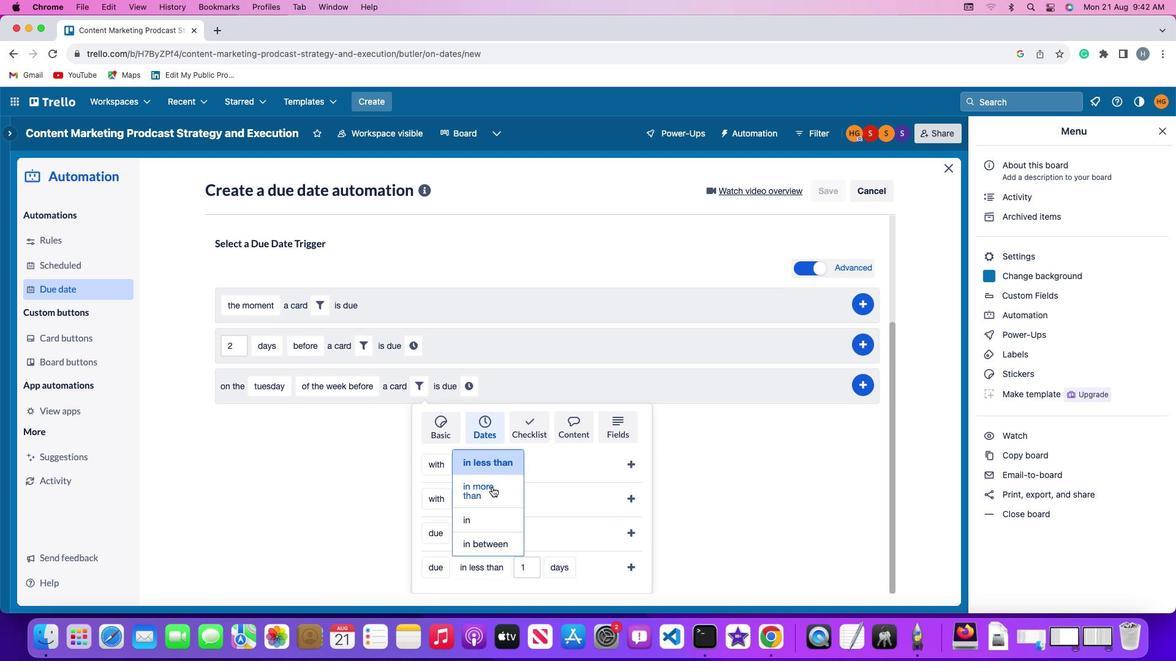 
Action: Mouse moved to (536, 550)
Screenshot: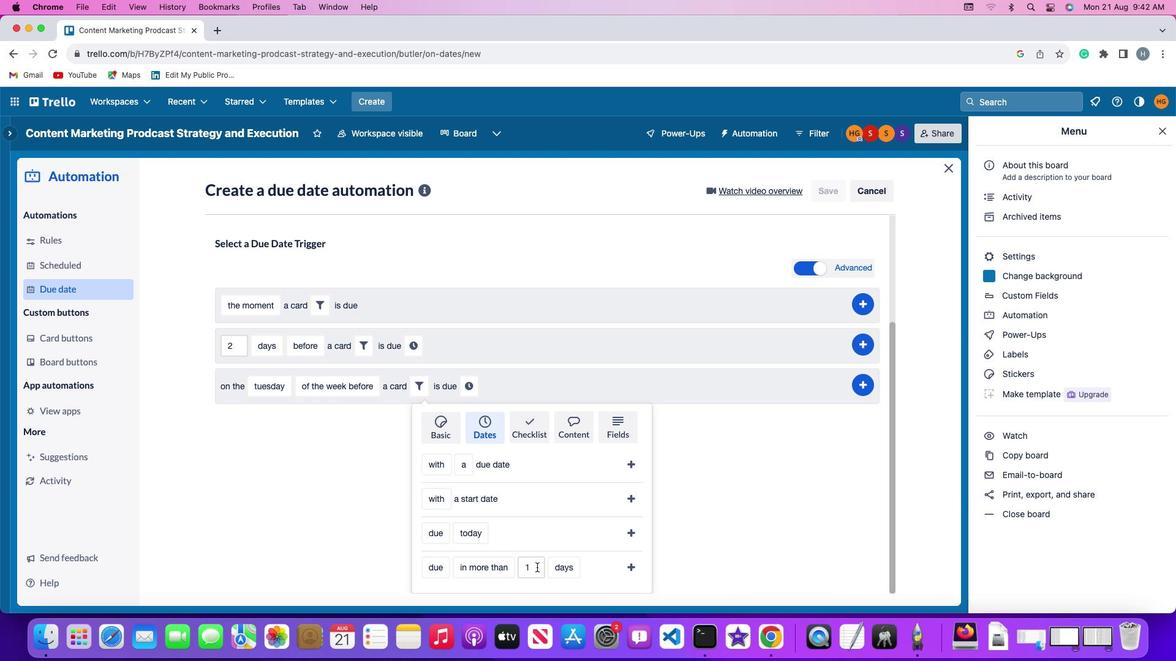 
Action: Mouse pressed left at (536, 550)
Screenshot: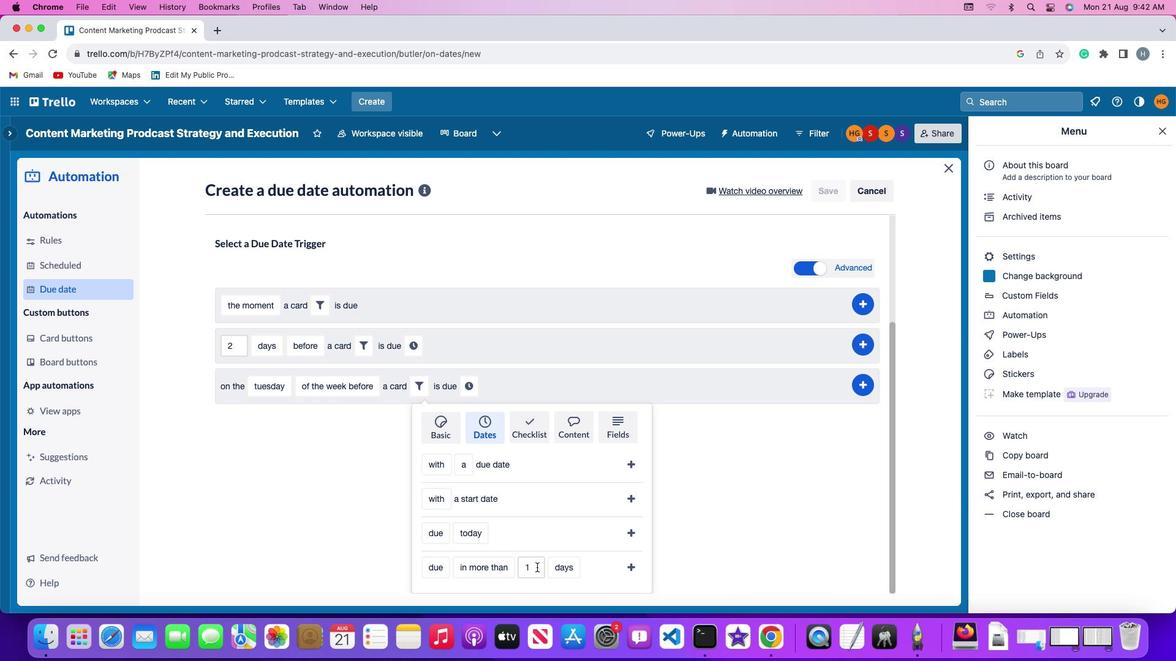
Action: Key pressed Key.backspace'1'
Screenshot: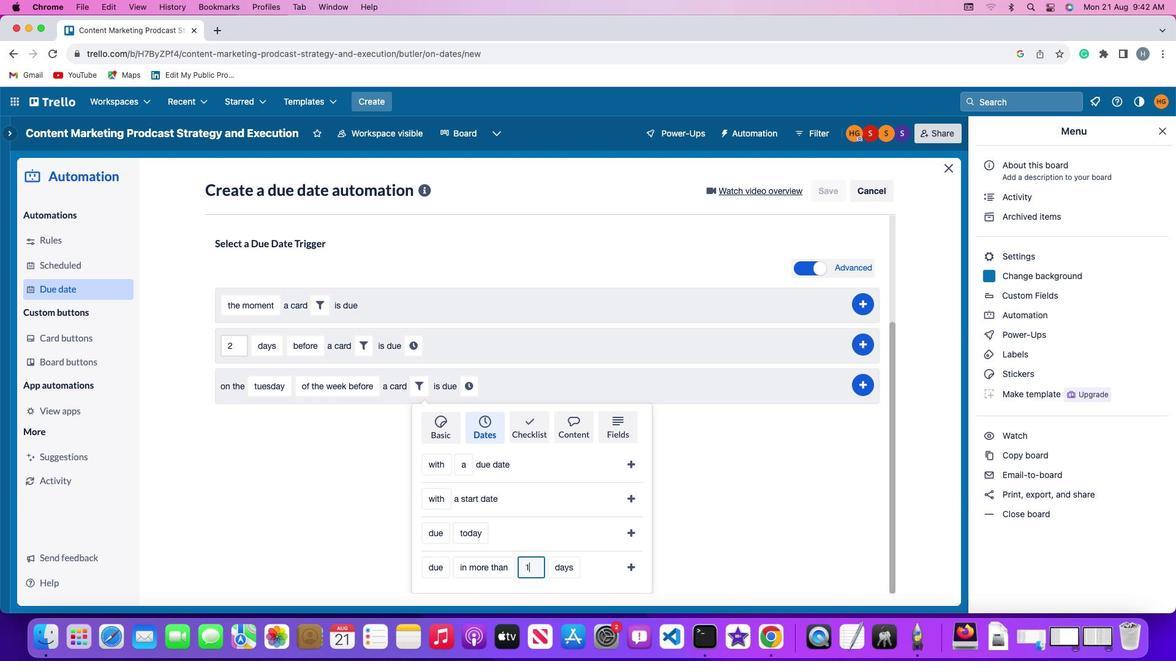 
Action: Mouse moved to (550, 549)
Screenshot: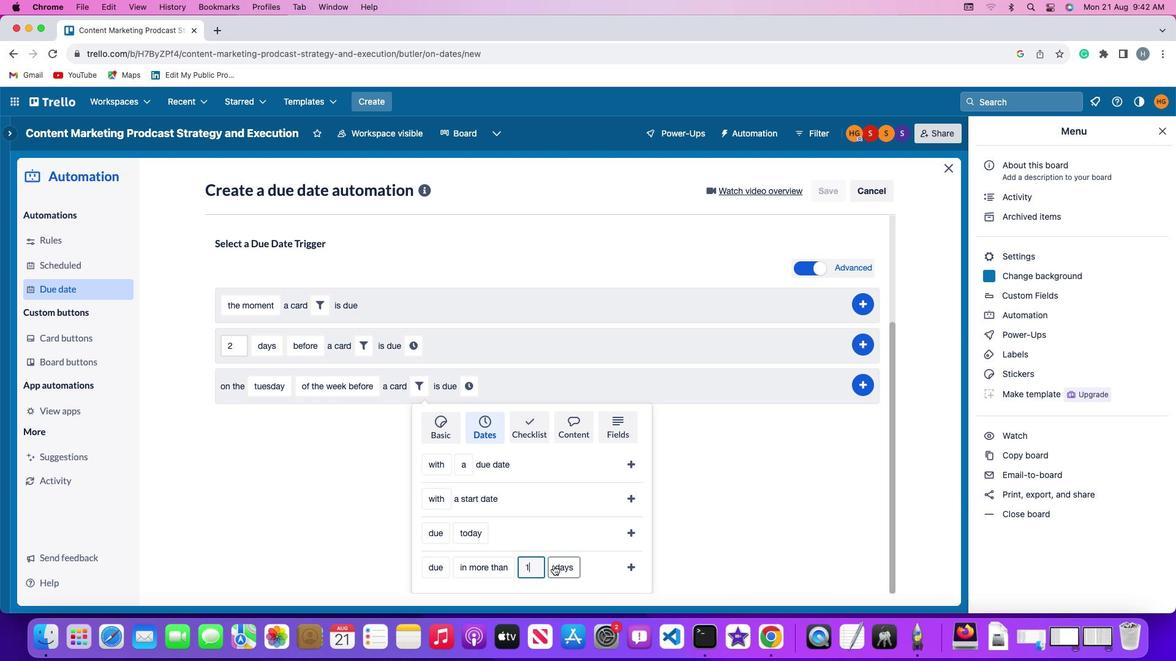 
Action: Mouse pressed left at (550, 549)
Screenshot: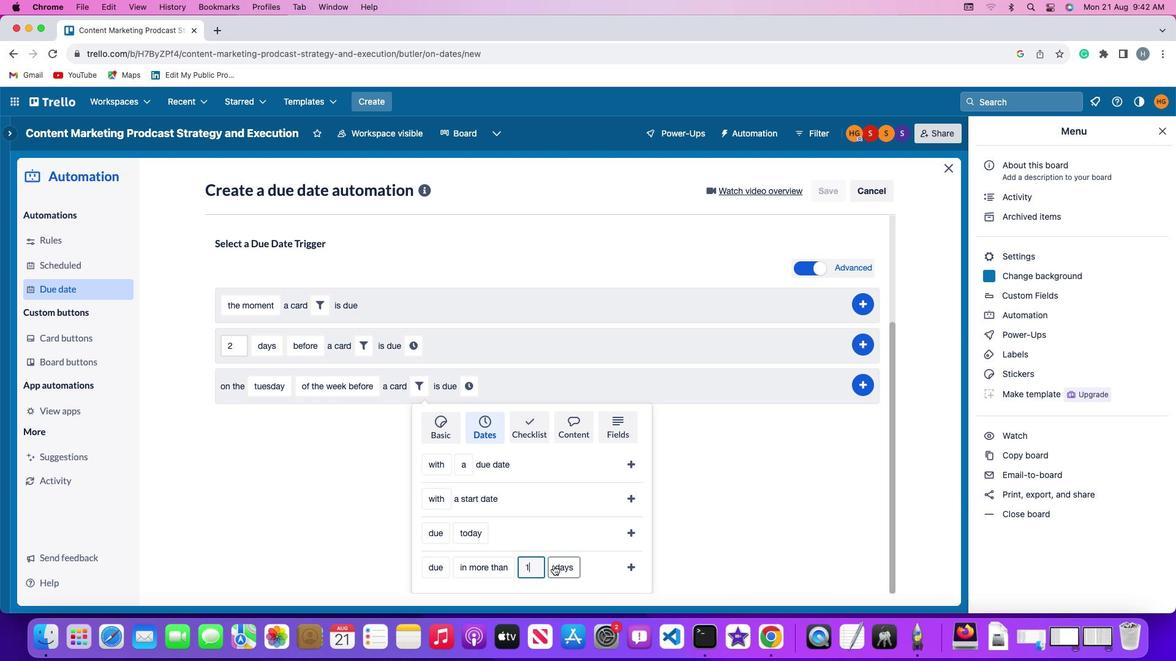
Action: Mouse moved to (564, 510)
Screenshot: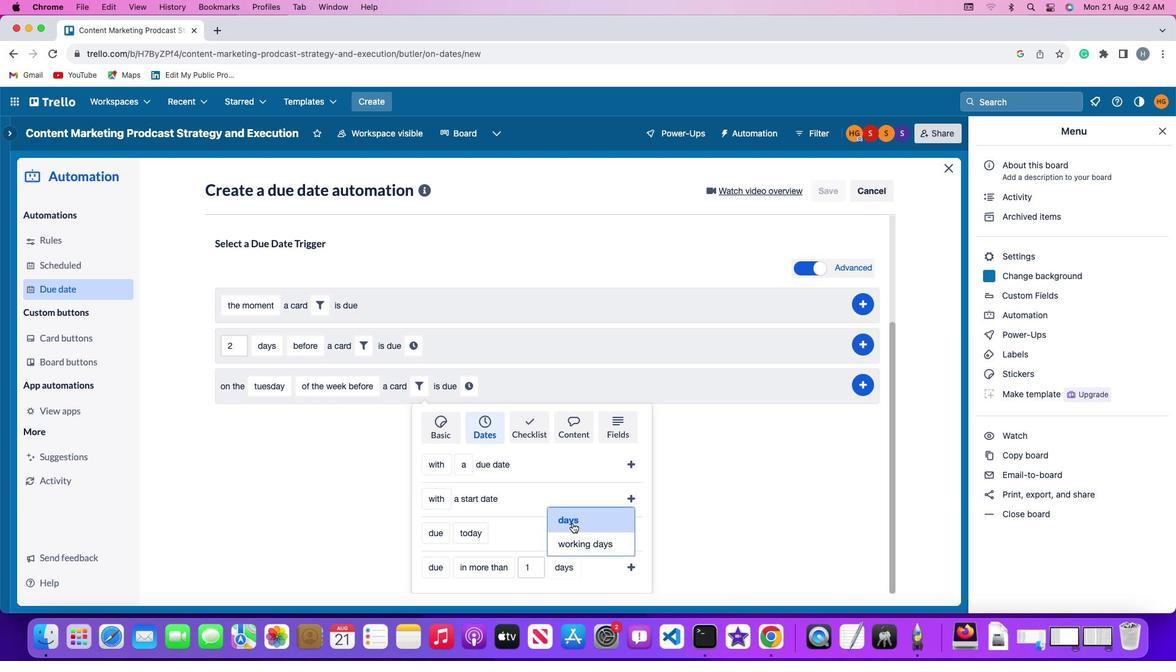 
Action: Mouse pressed left at (564, 510)
Screenshot: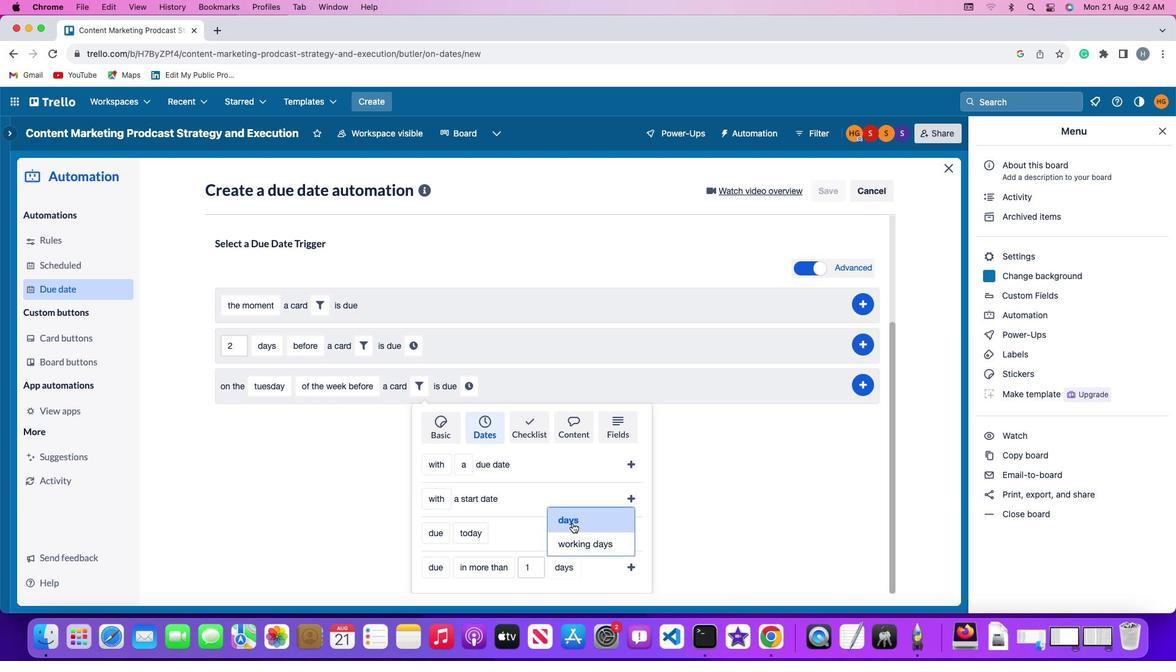 
Action: Mouse moved to (609, 547)
Screenshot: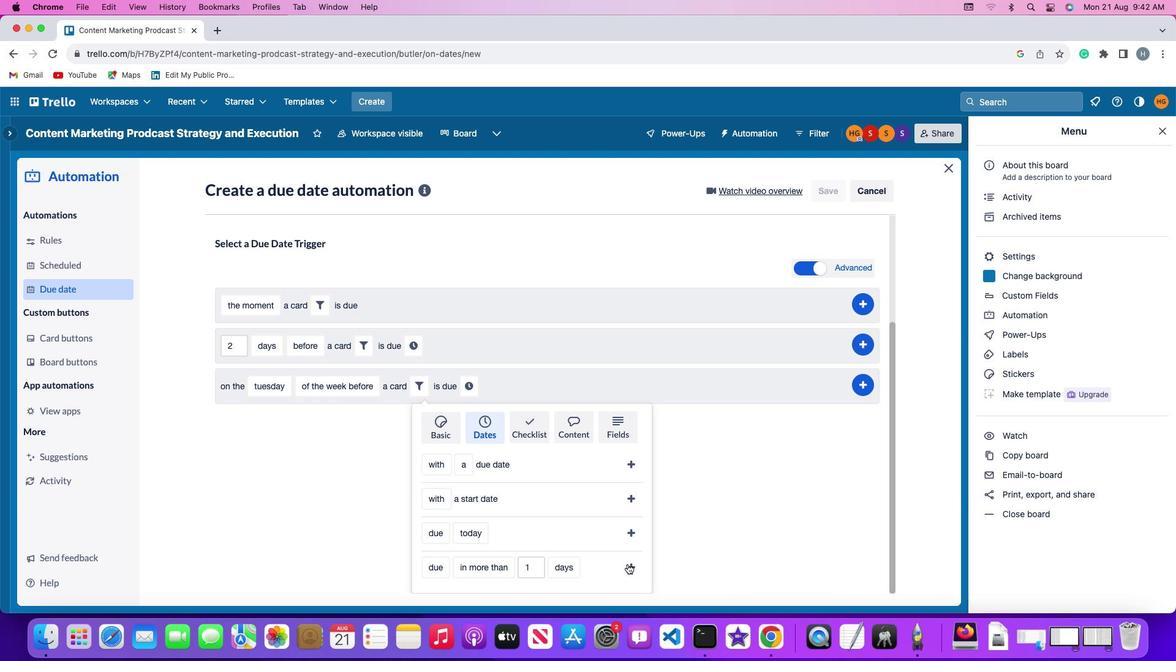 
Action: Mouse pressed left at (609, 547)
Screenshot: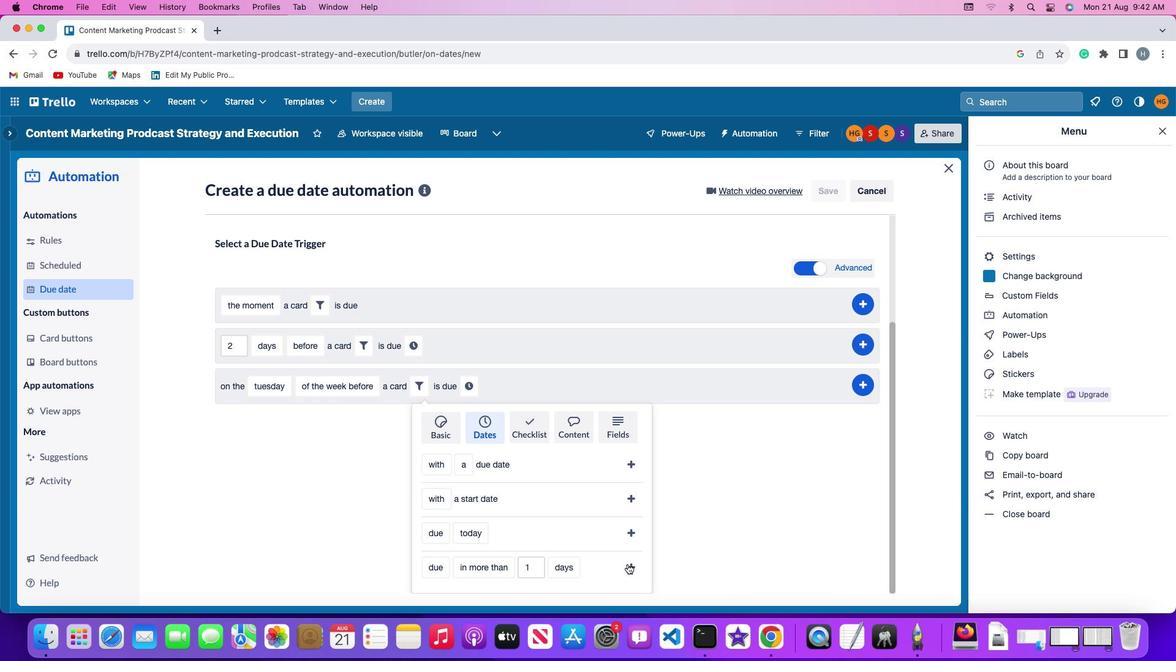 
Action: Mouse moved to (580, 522)
Screenshot: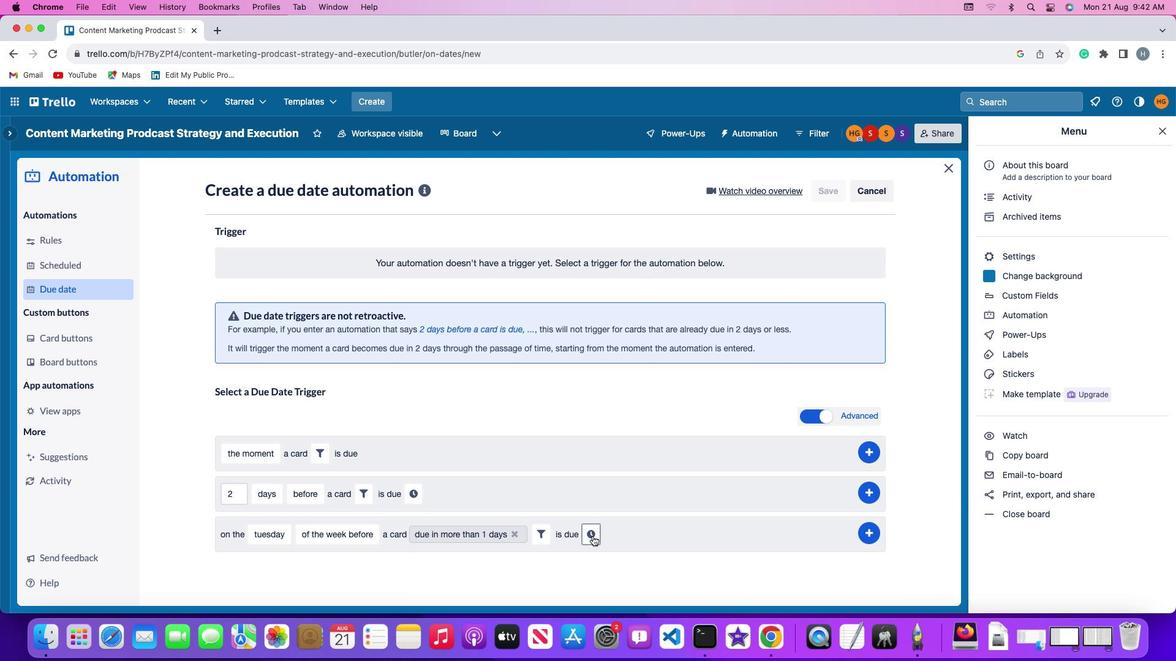 
Action: Mouse pressed left at (580, 522)
Screenshot: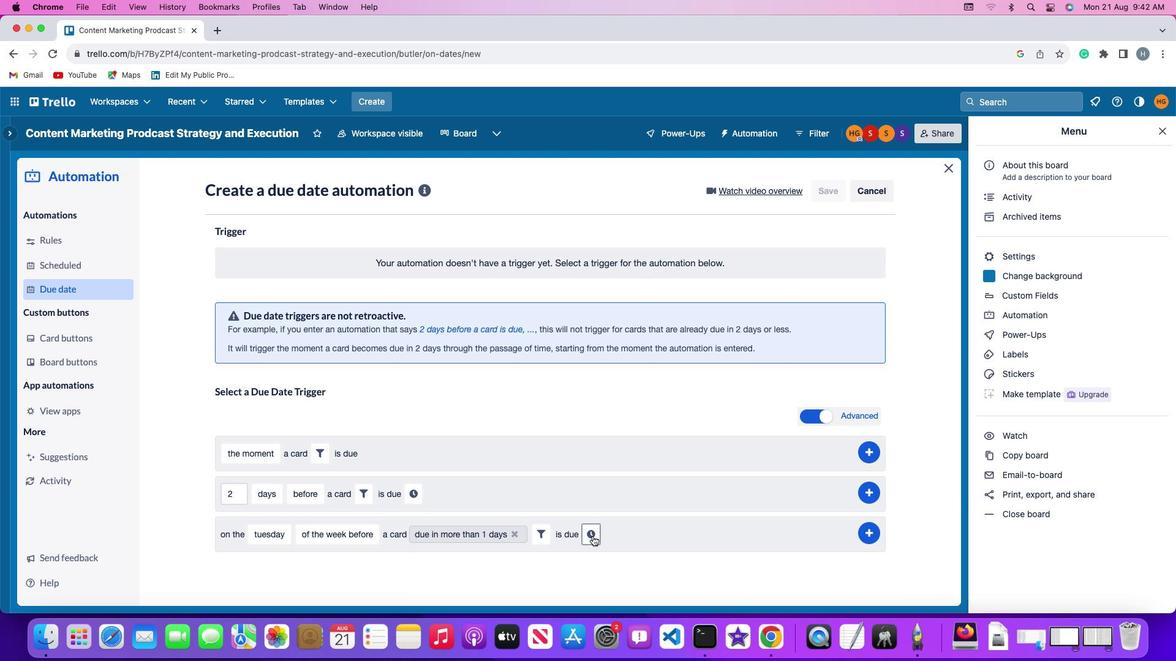 
Action: Mouse moved to (595, 523)
Screenshot: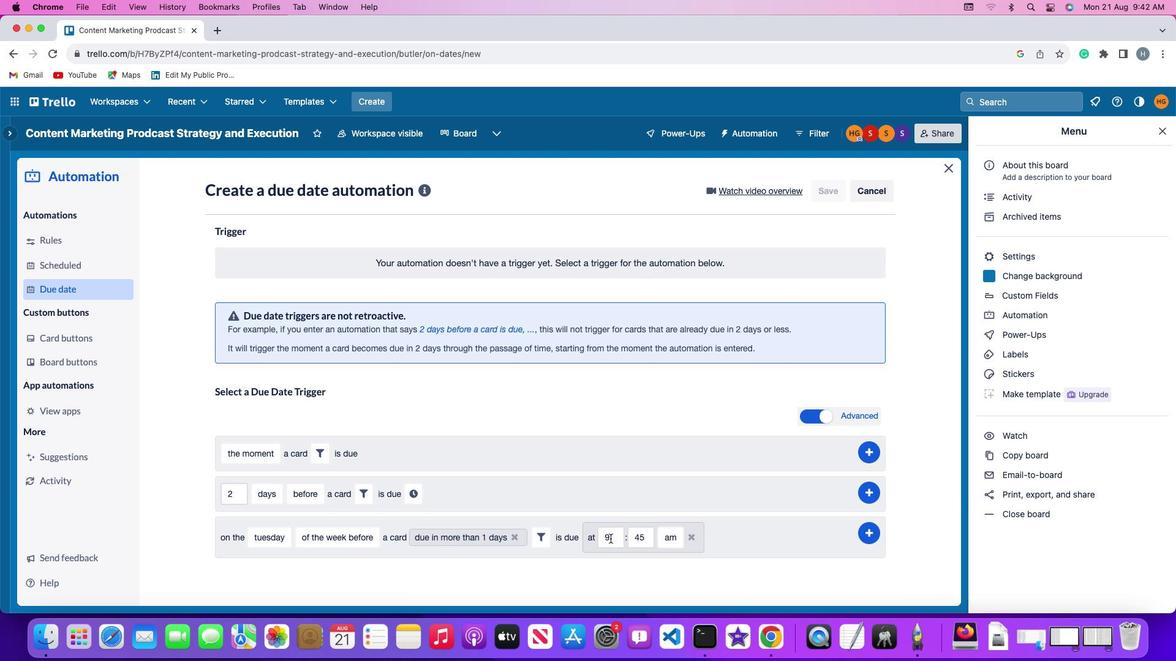 
Action: Mouse pressed left at (595, 523)
Screenshot: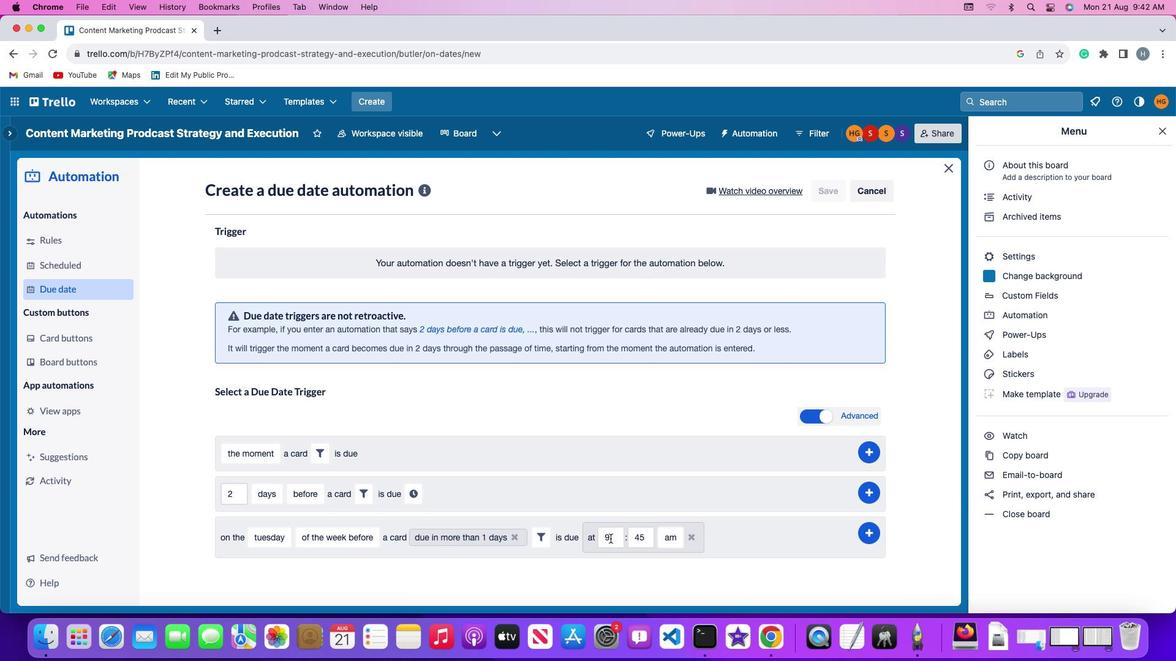
Action: Key pressed Key.backspace'1''1'
Screenshot: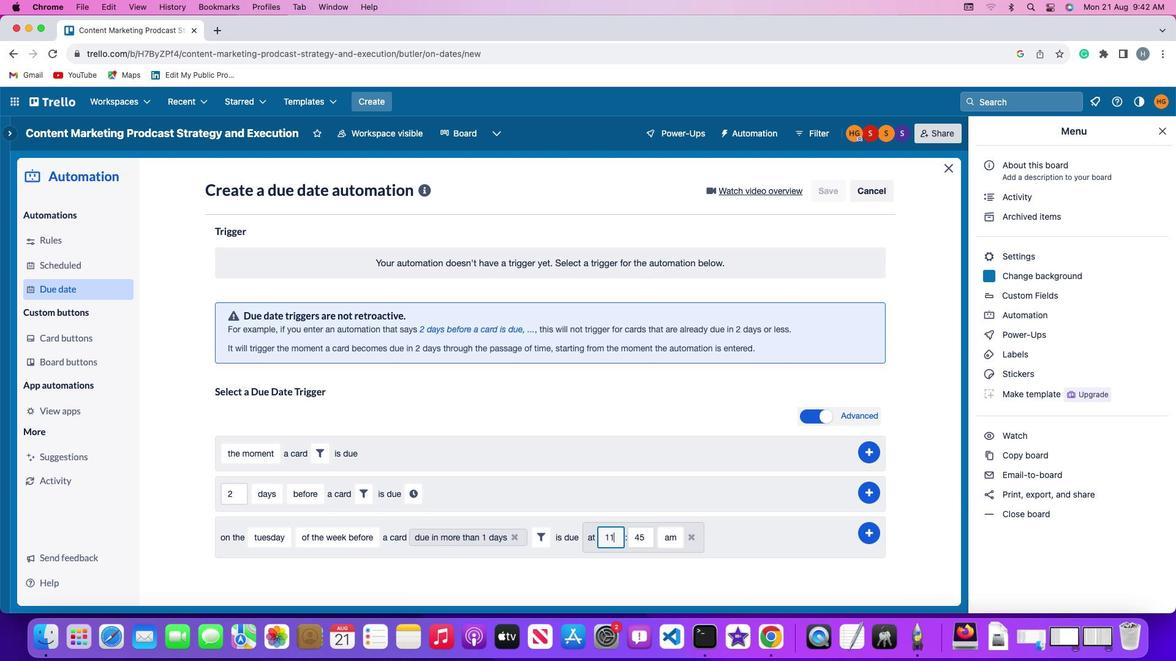 
Action: Mouse moved to (621, 520)
Screenshot: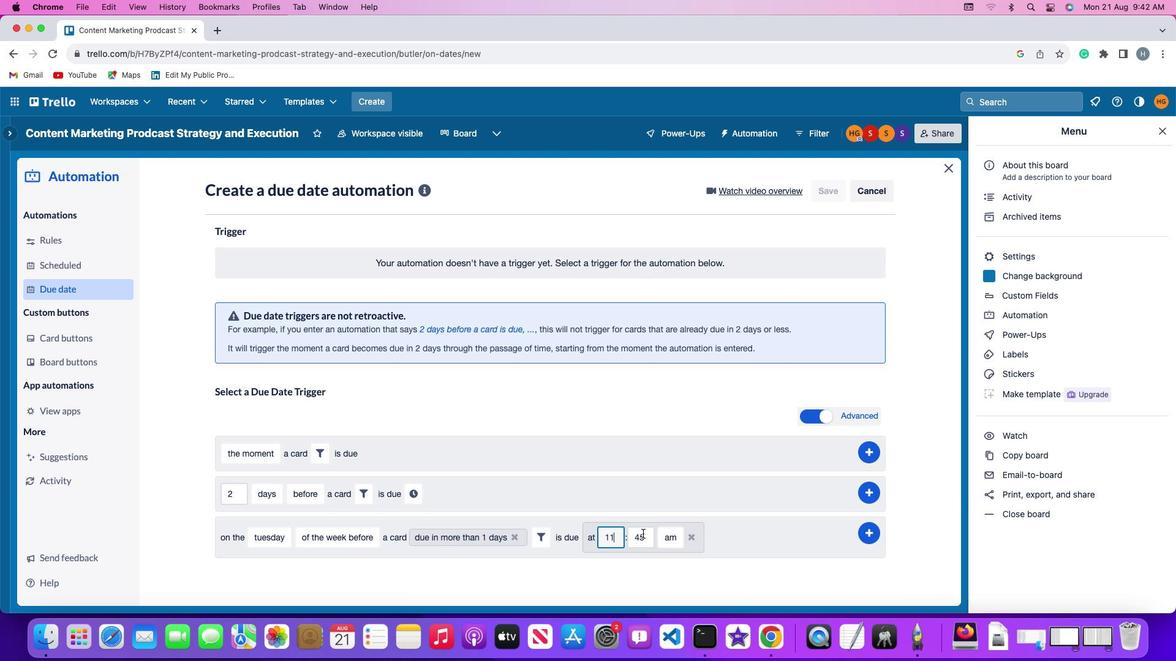 
Action: Mouse pressed left at (621, 520)
Screenshot: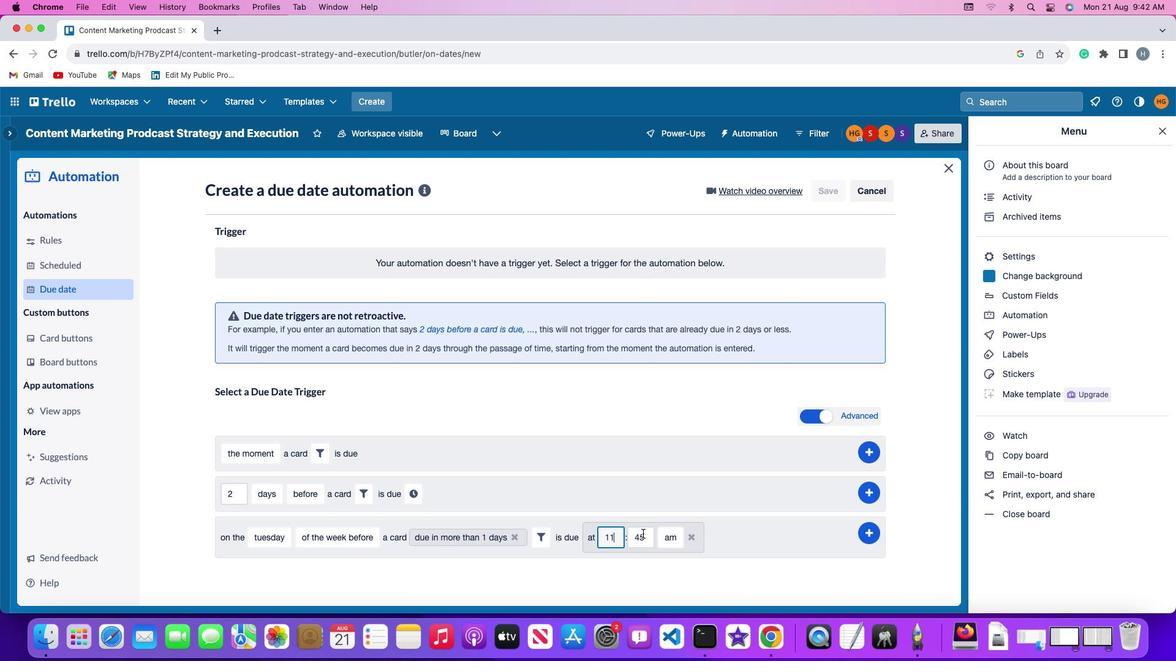 
Action: Mouse moved to (621, 520)
Screenshot: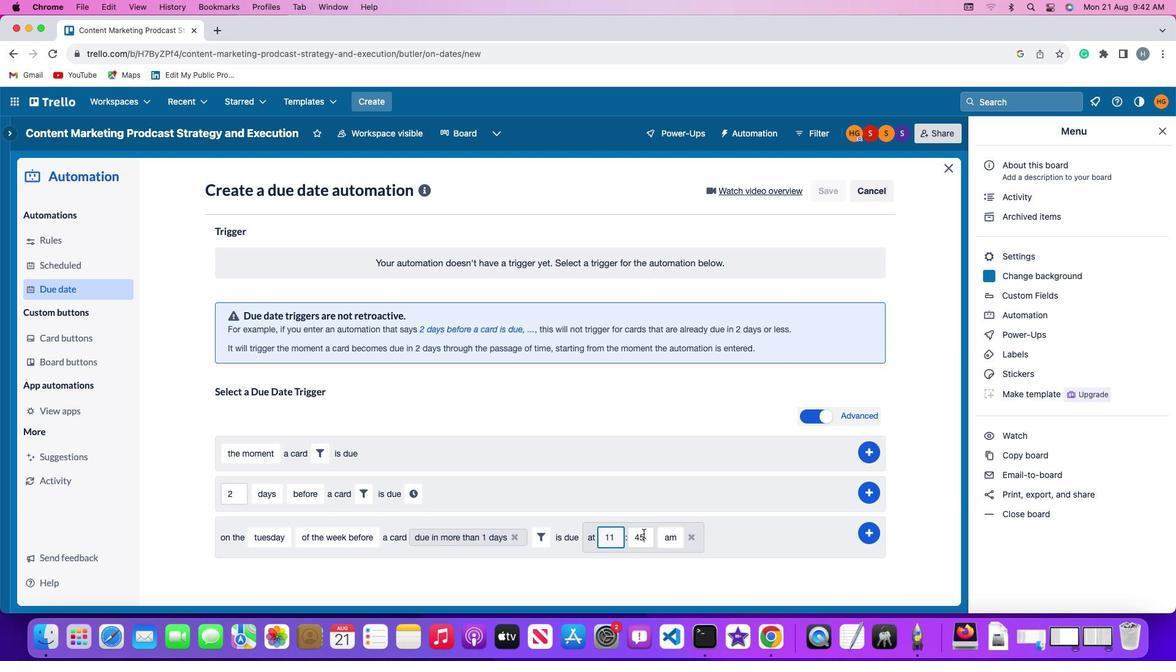 
Action: Key pressed Key.backspaceKey.backspace'0''0'
Screenshot: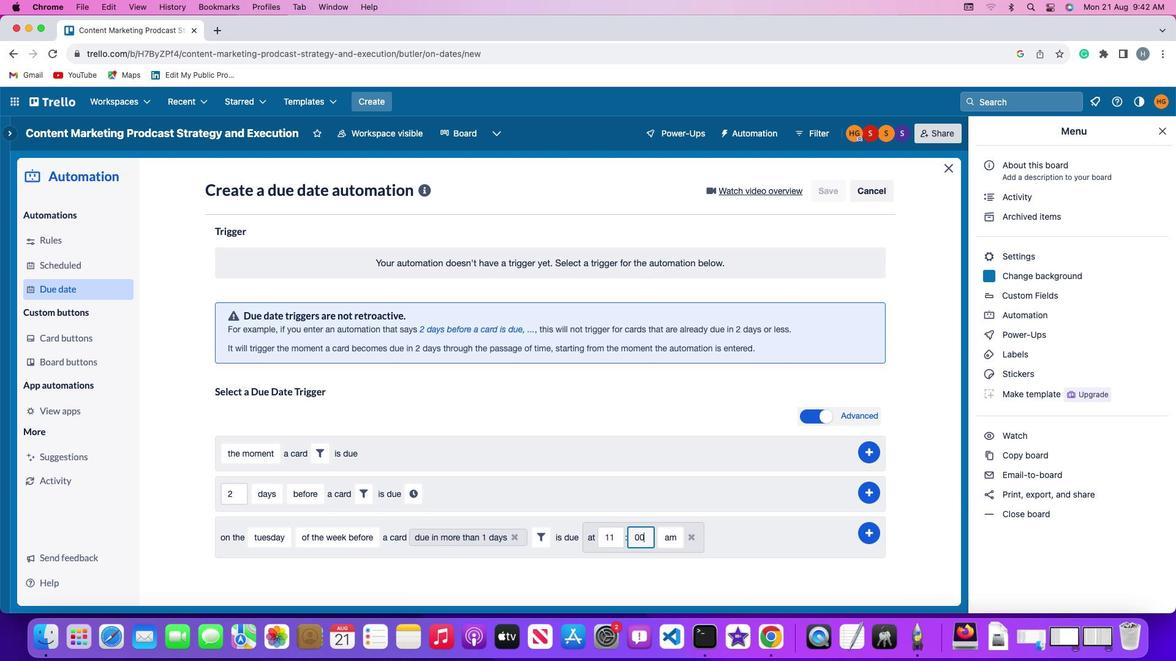 
Action: Mouse moved to (647, 520)
Screenshot: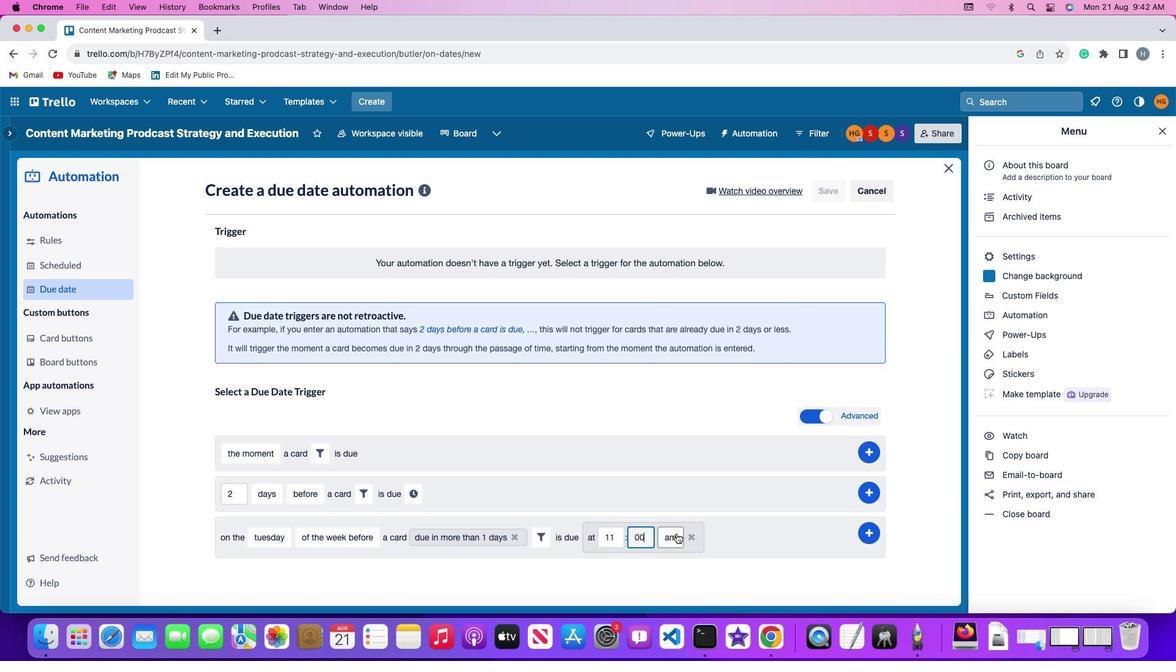 
Action: Mouse pressed left at (647, 520)
Screenshot: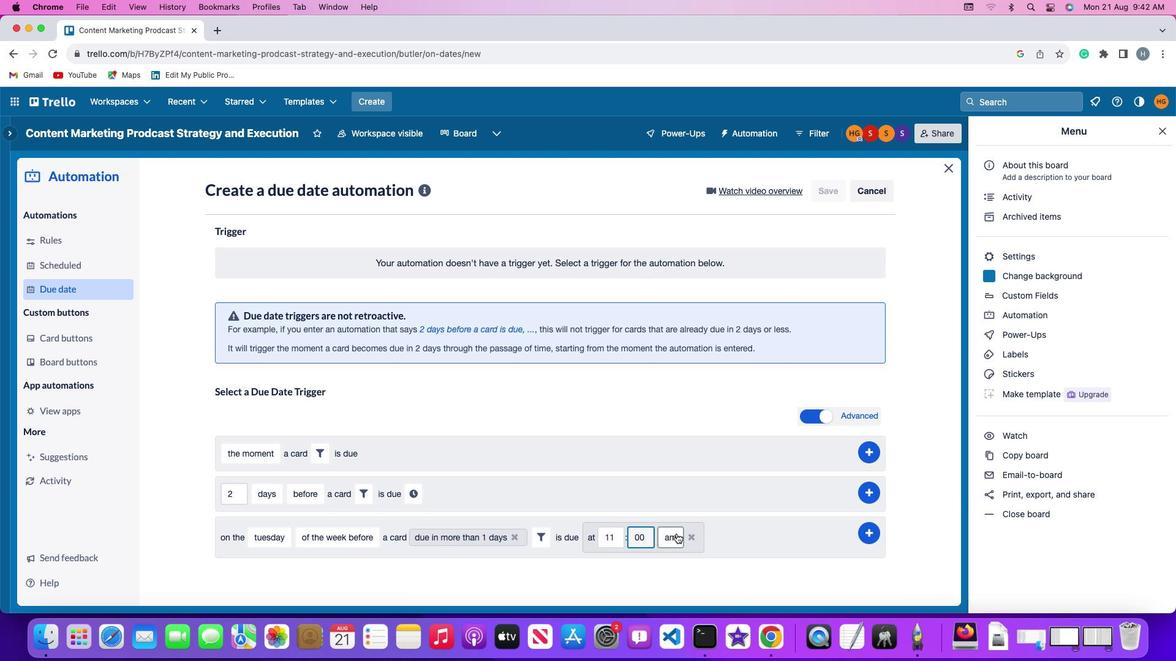 
Action: Mouse moved to (647, 541)
Screenshot: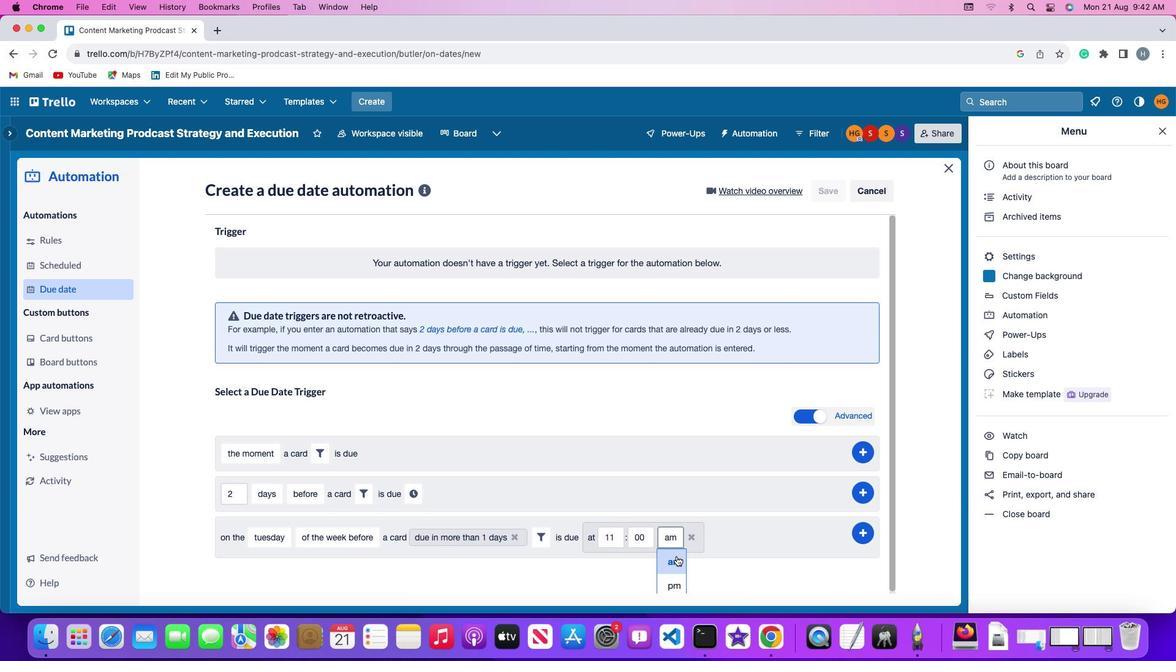 
Action: Mouse pressed left at (647, 541)
Screenshot: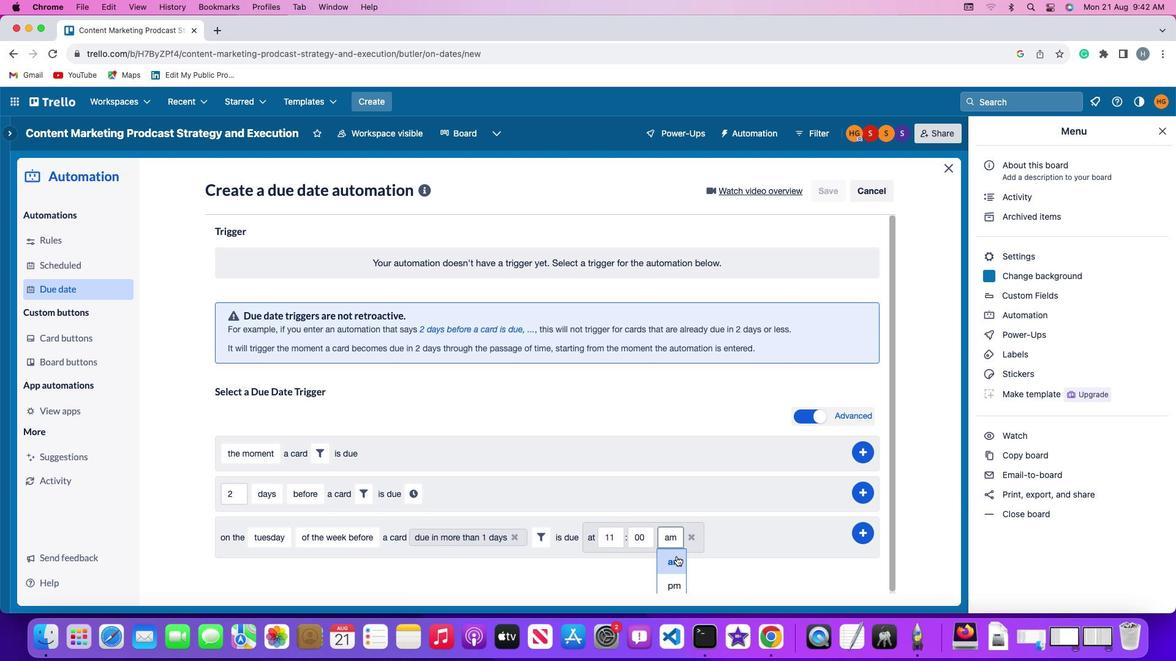 
Action: Mouse moved to (805, 516)
Screenshot: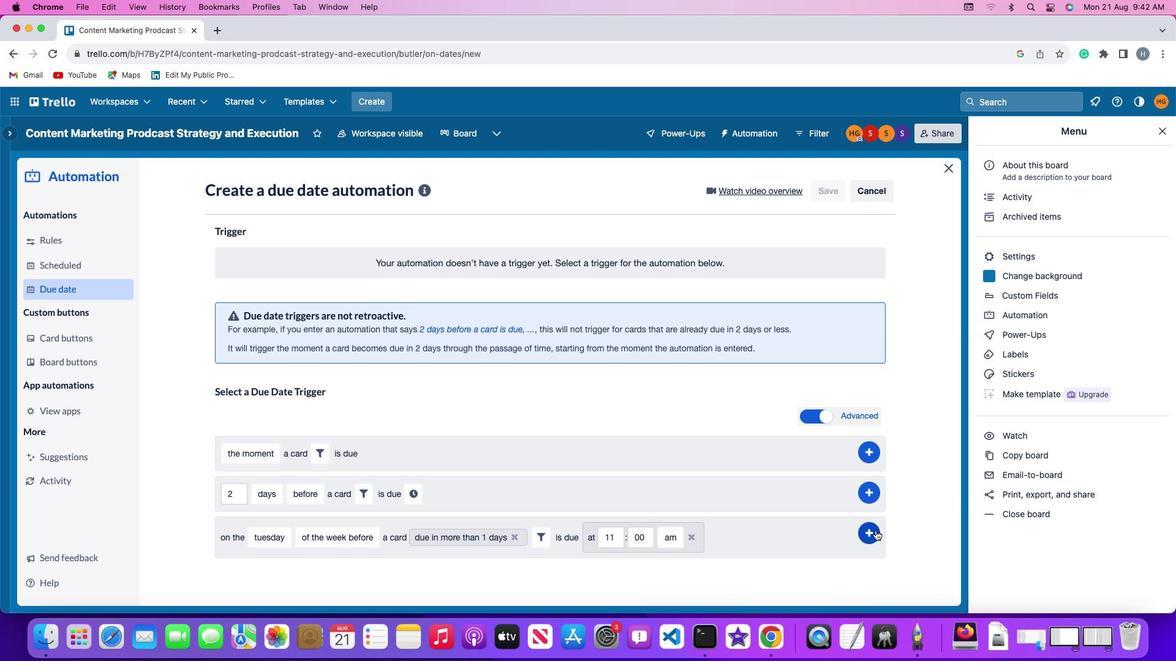 
Action: Mouse pressed left at (805, 516)
Screenshot: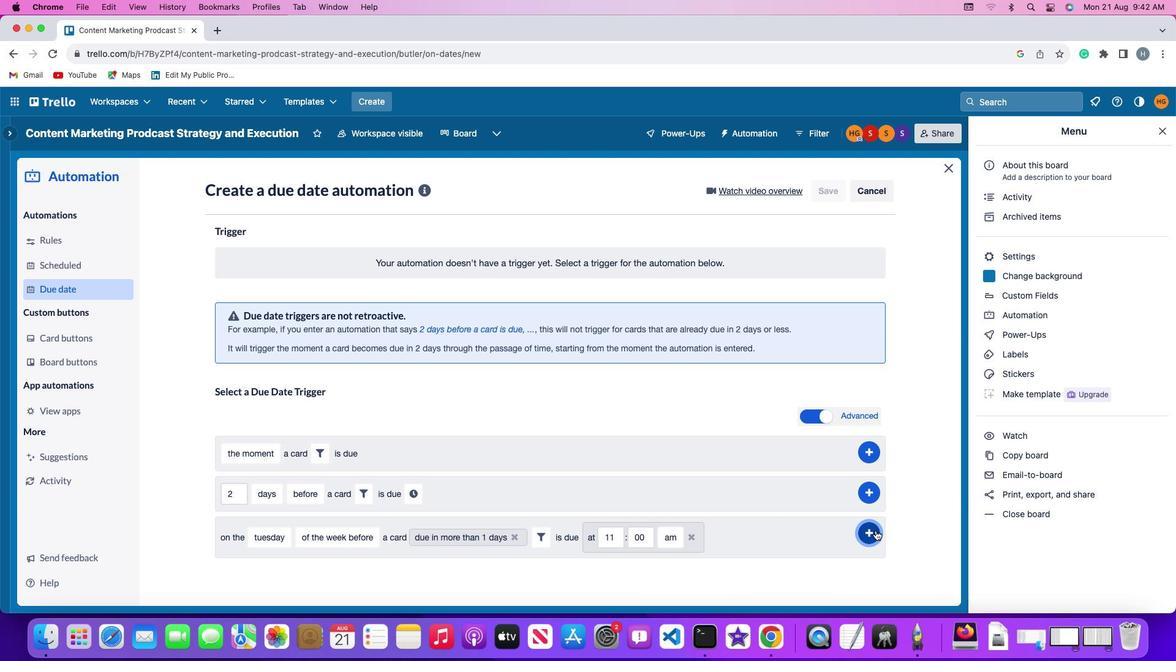
Action: Mouse moved to (838, 449)
Screenshot: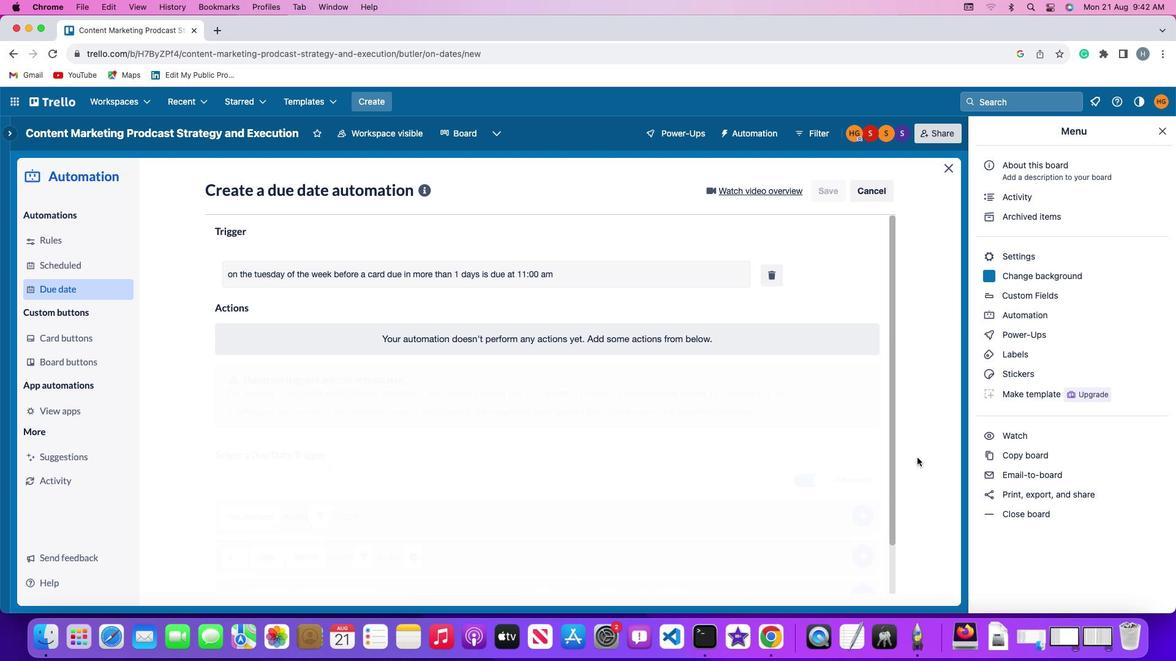 
